 Task: Calculate the distance between San Diego and San Diego Natural History Museum
Action: Mouse moved to (284, 70)
Screenshot: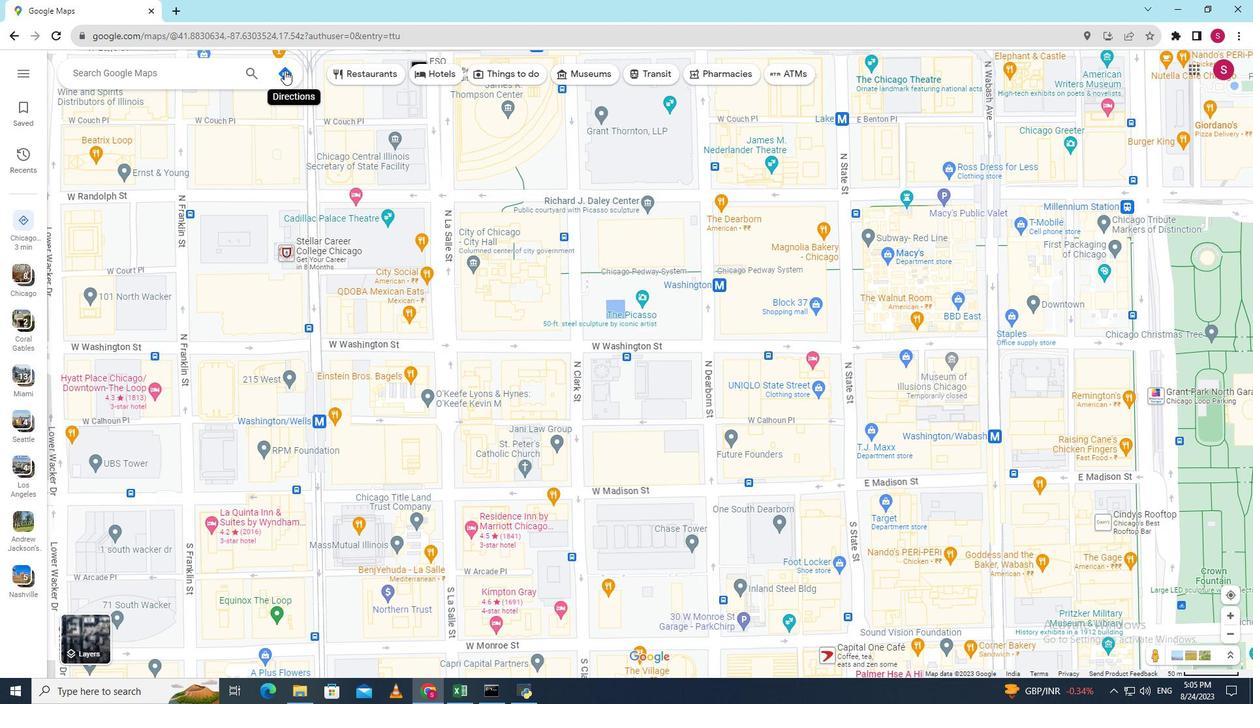 
Action: Mouse pressed left at (284, 70)
Screenshot: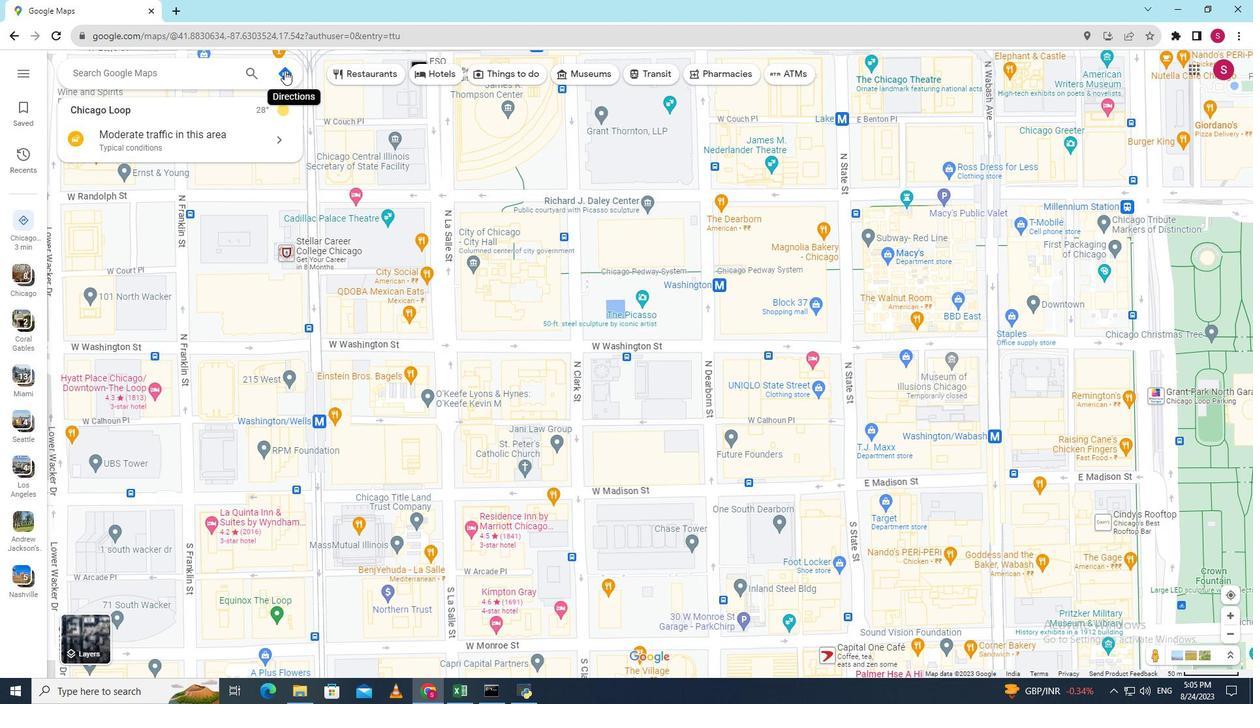 
Action: Key pressed <Key.shift>San<Key.space><Key.shift><Key.shift><Key.shift><Key.shift><Key.shift><Key.shift><Key.shift><Key.shift><Key.shift><Key.shift><Key.shift><Key.shift><Key.shift><Key.shift><Key.shift><Key.shift><Key.shift>Diego
Screenshot: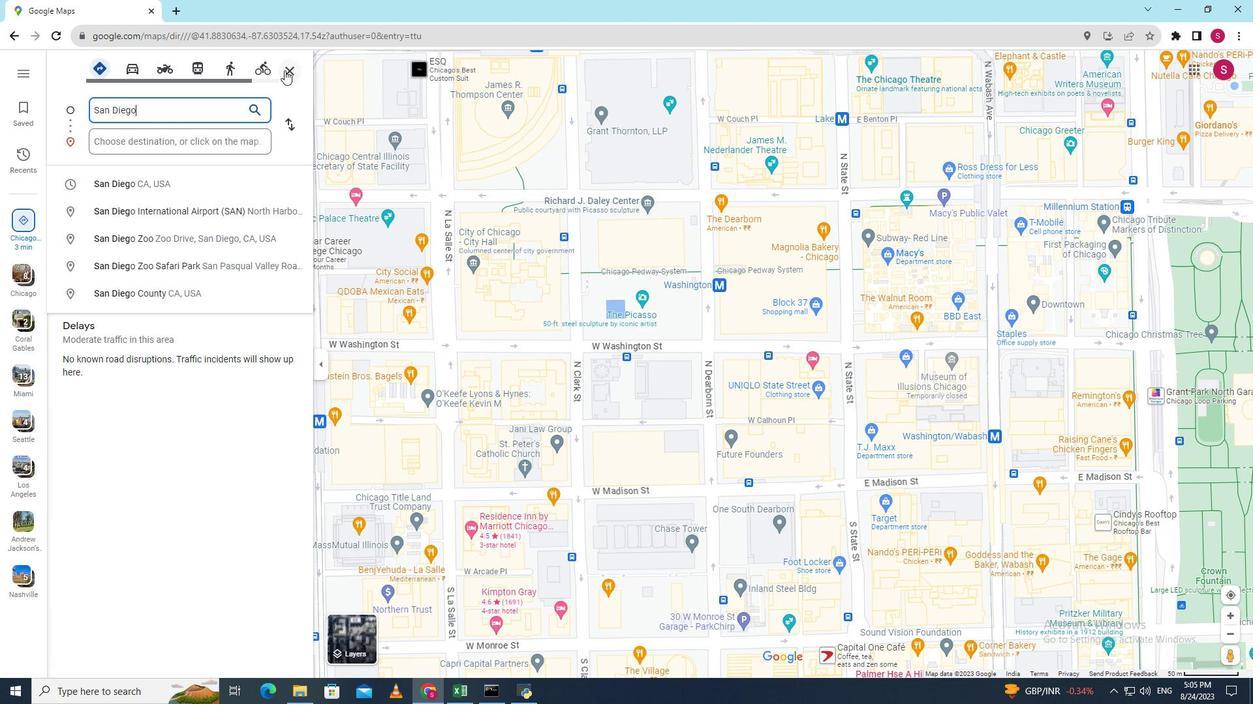 
Action: Mouse moved to (206, 144)
Screenshot: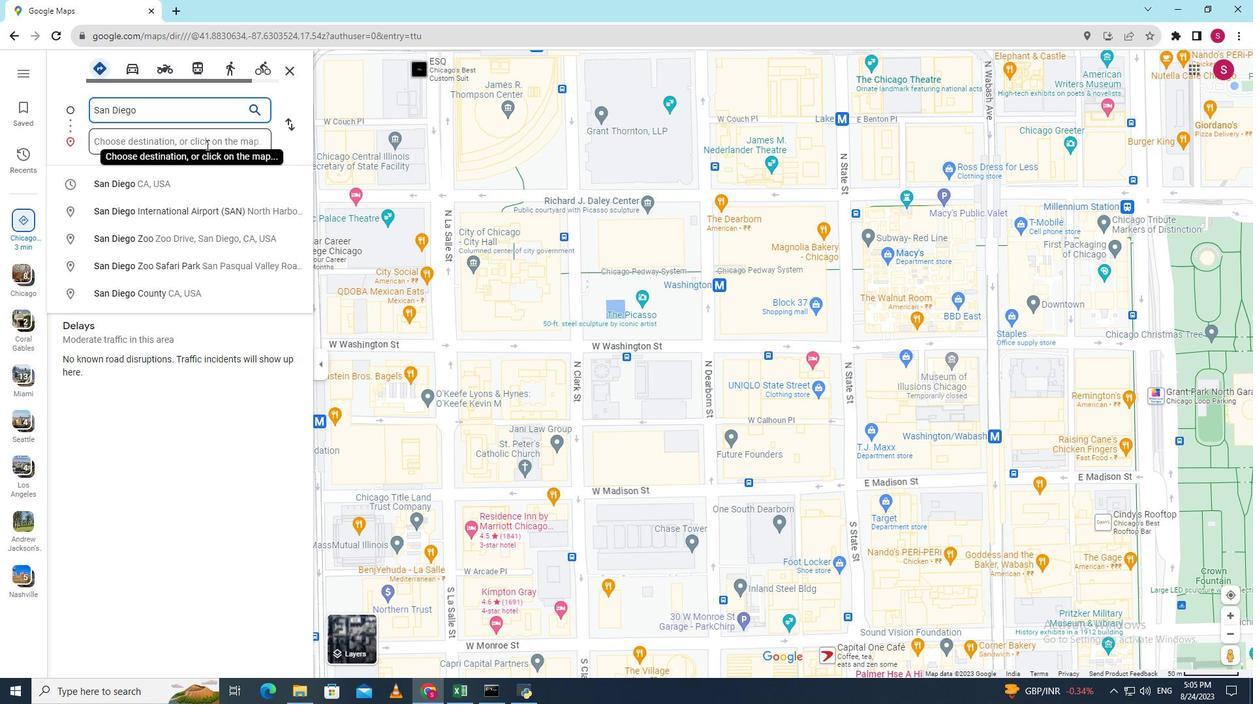 
Action: Mouse pressed left at (206, 144)
Screenshot: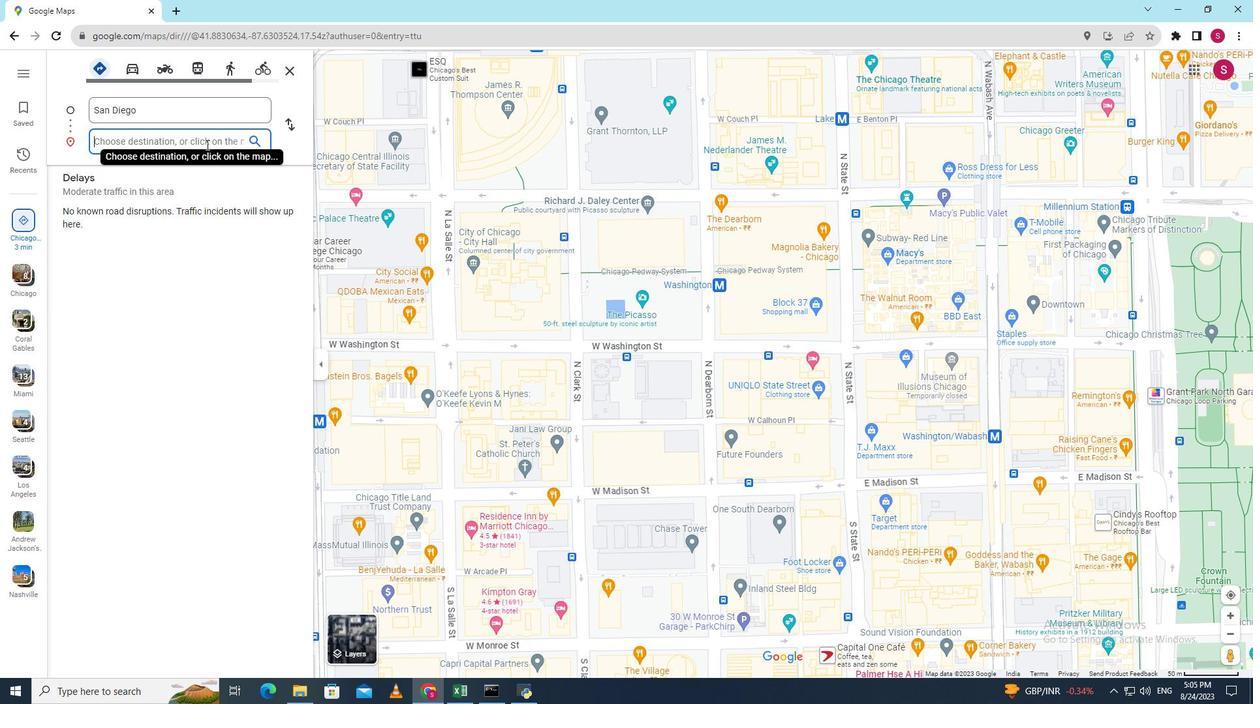 
Action: Key pressed <Key.shift><Key.shift><Key.shift>San<Key.space><Key.shift><Key.shift><Key.shift><Key.shift><Key.shift><Key.shift><Key.shift><Key.shift><Key.shift><Key.shift><Key.shift><Key.shift><Key.shift><Key.shift><Key.shift><Key.shift><Key.shift><Key.shift><Key.shift><Key.shift><Key.shift><Key.shift><Key.shift><Key.shift><Key.shift><Key.shift><Key.shift>Diego<Key.space><Key.shift><Key.shift><Key.shift><Key.shift><Key.shift><Key.shift><Key.shift><Key.shift><Key.shift><Key.shift><Key.shift>Natural<Key.space><Key.shift><Key.shift><Key.shift><Key.shift><Key.shift><Key.shift><Key.shift><Key.shift><Key.shift><Key.shift>History<Key.space><Key.shift><Key.shift>Museum<Key.enter>
Screenshot: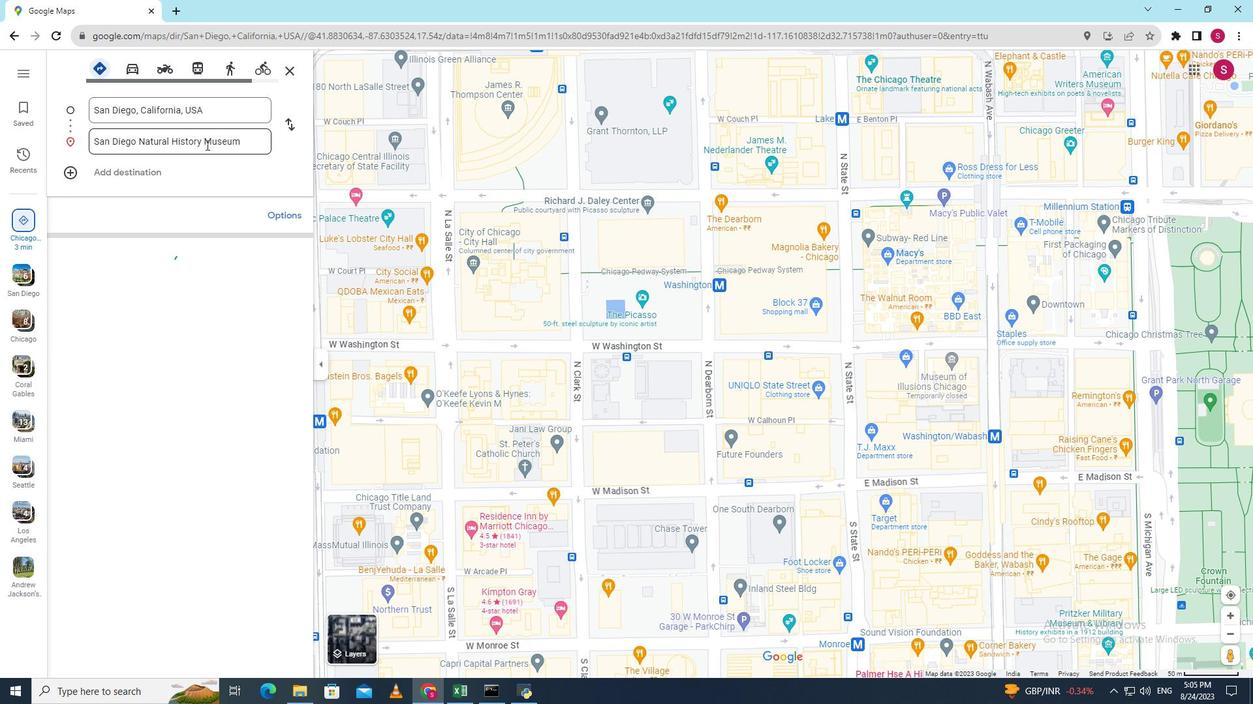 
Action: Mouse moved to (689, 520)
Screenshot: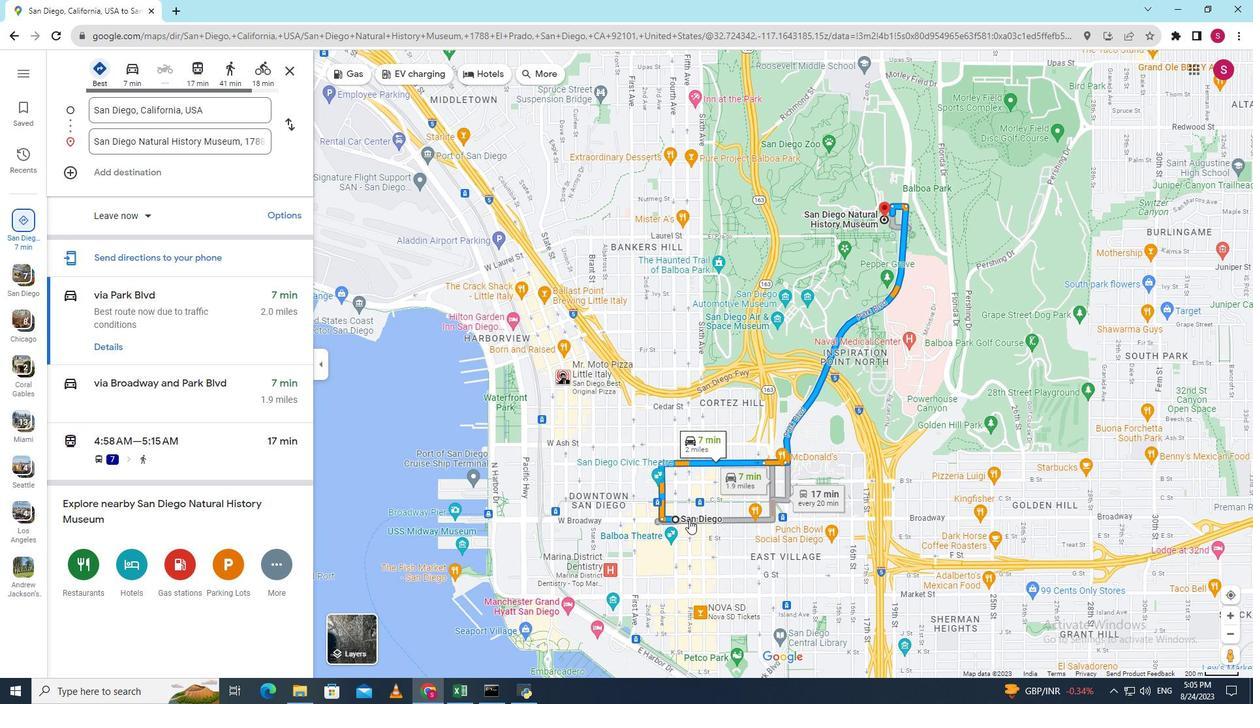 
Action: Mouse scrolled (689, 520) with delta (0, 0)
Screenshot: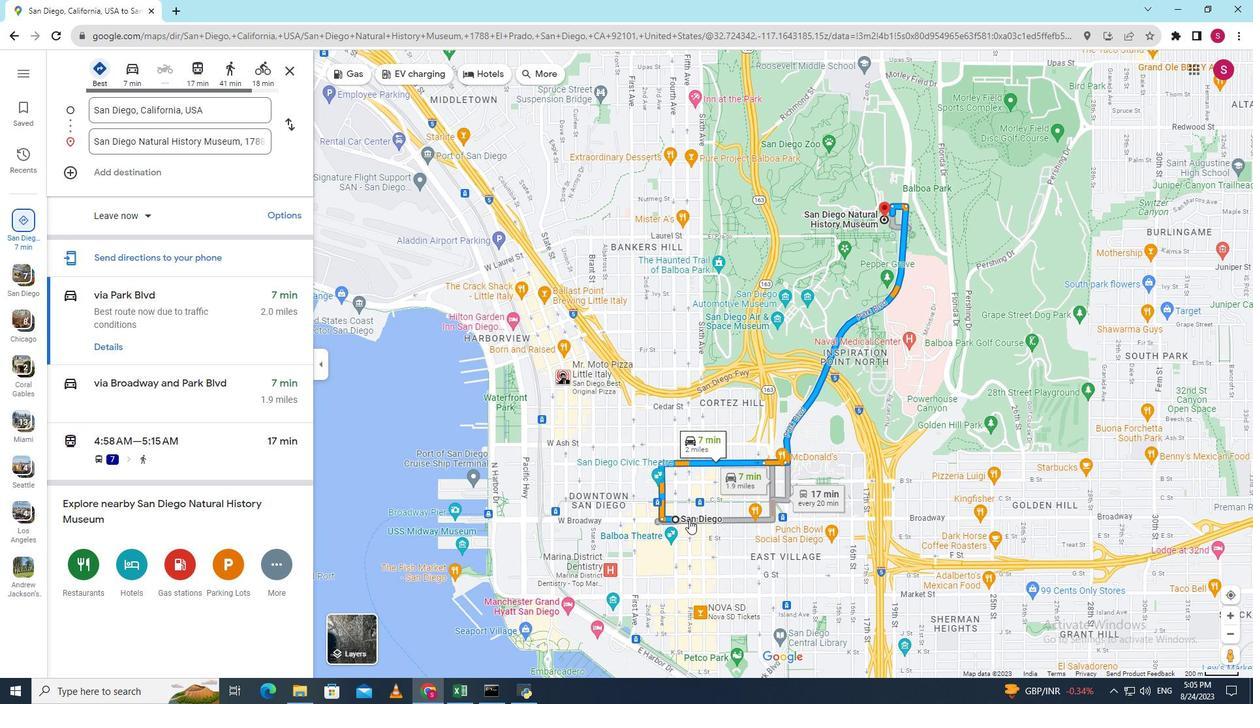 
Action: Mouse scrolled (689, 520) with delta (0, 0)
Screenshot: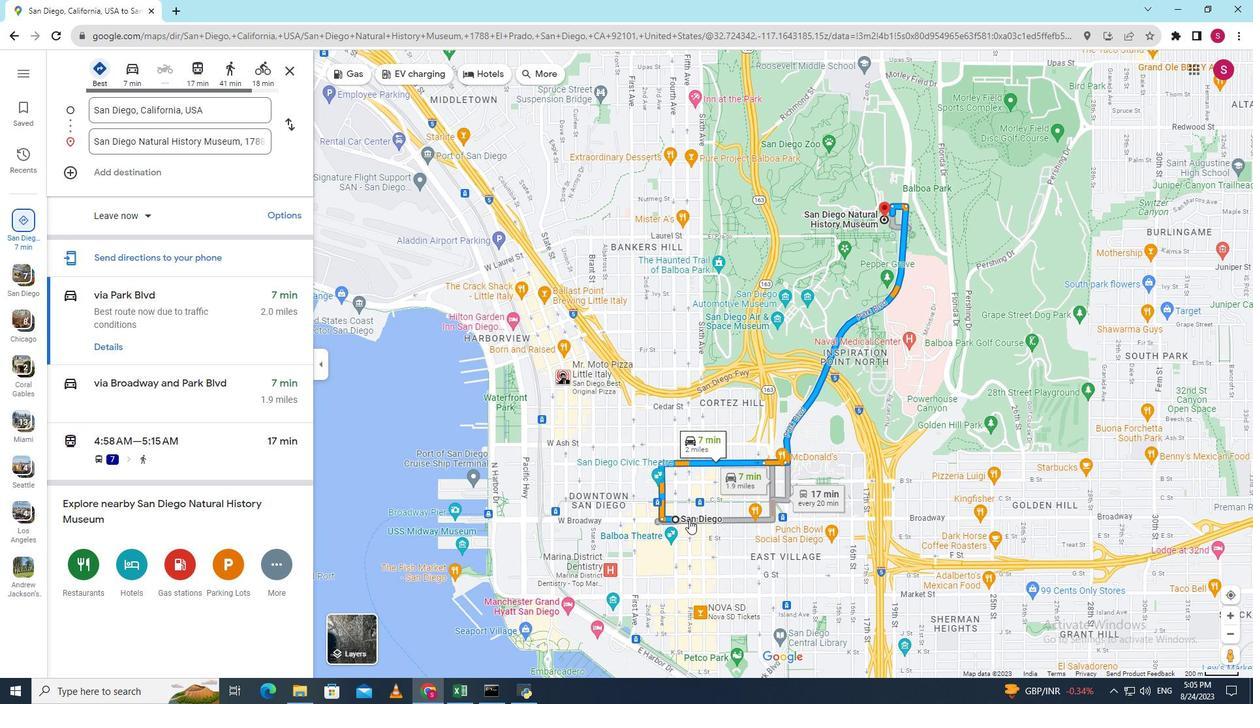 
Action: Mouse scrolled (689, 520) with delta (0, 0)
Screenshot: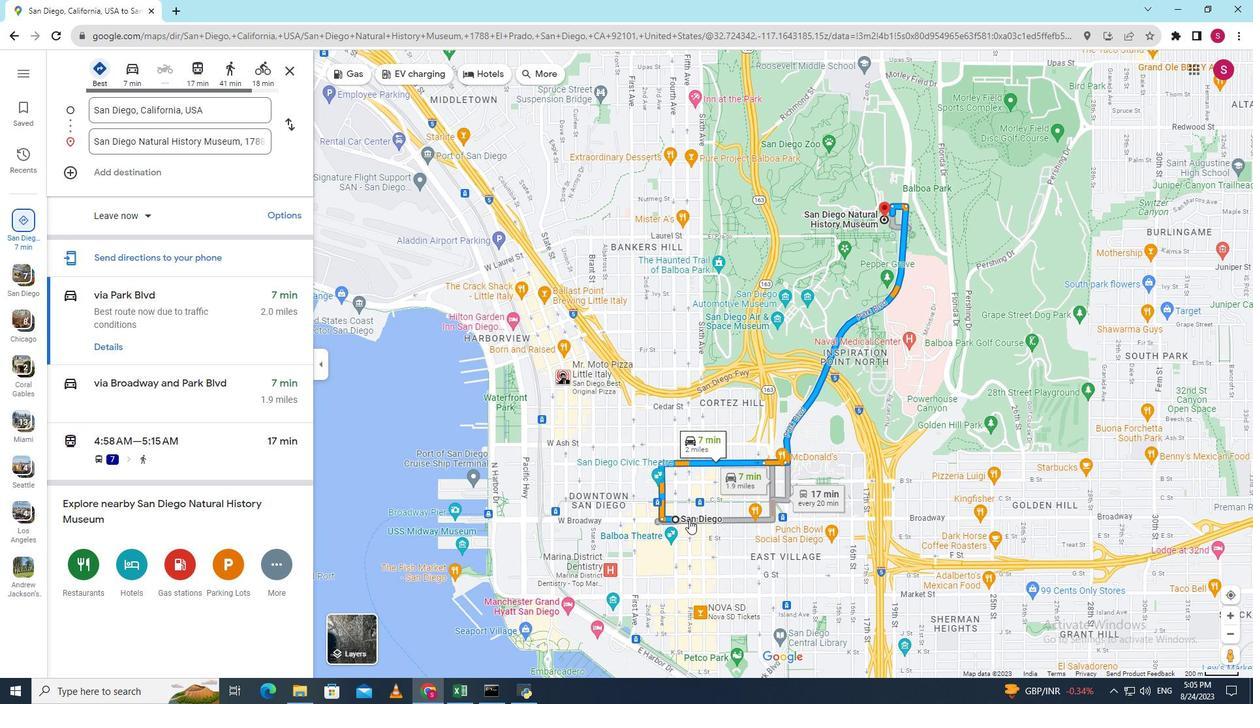 
Action: Mouse scrolled (689, 520) with delta (0, 0)
Screenshot: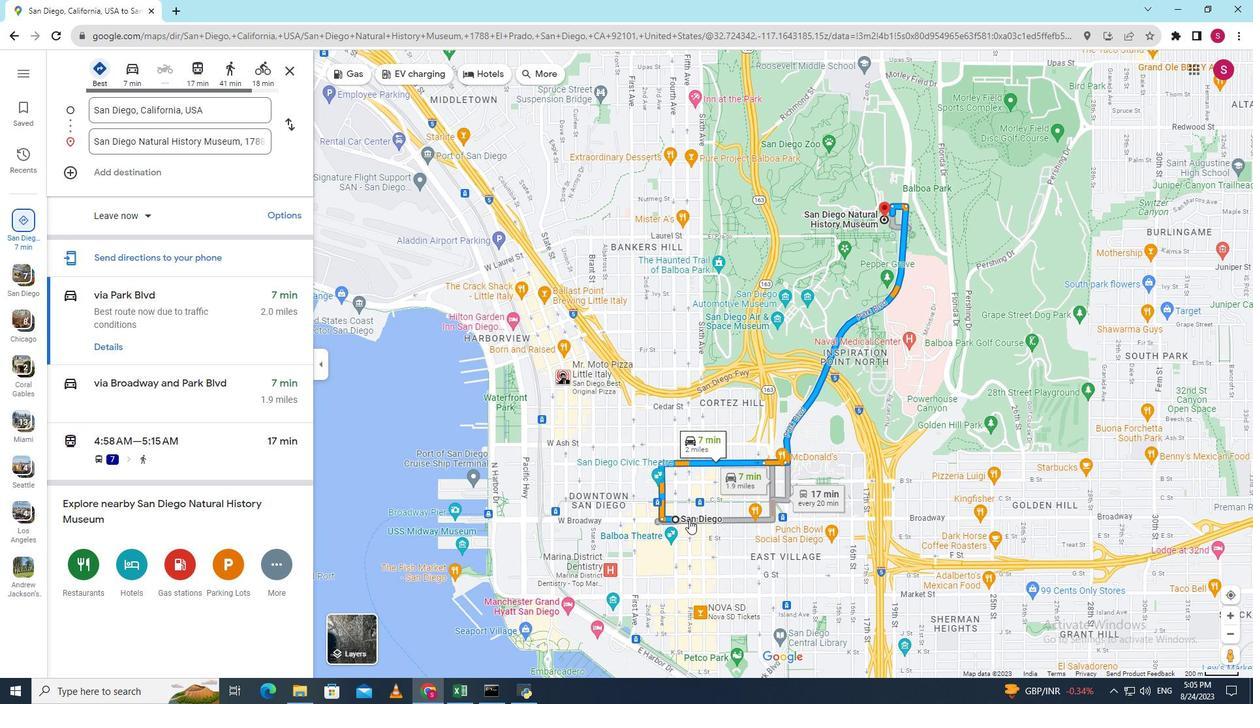 
Action: Mouse scrolled (689, 520) with delta (0, 0)
Screenshot: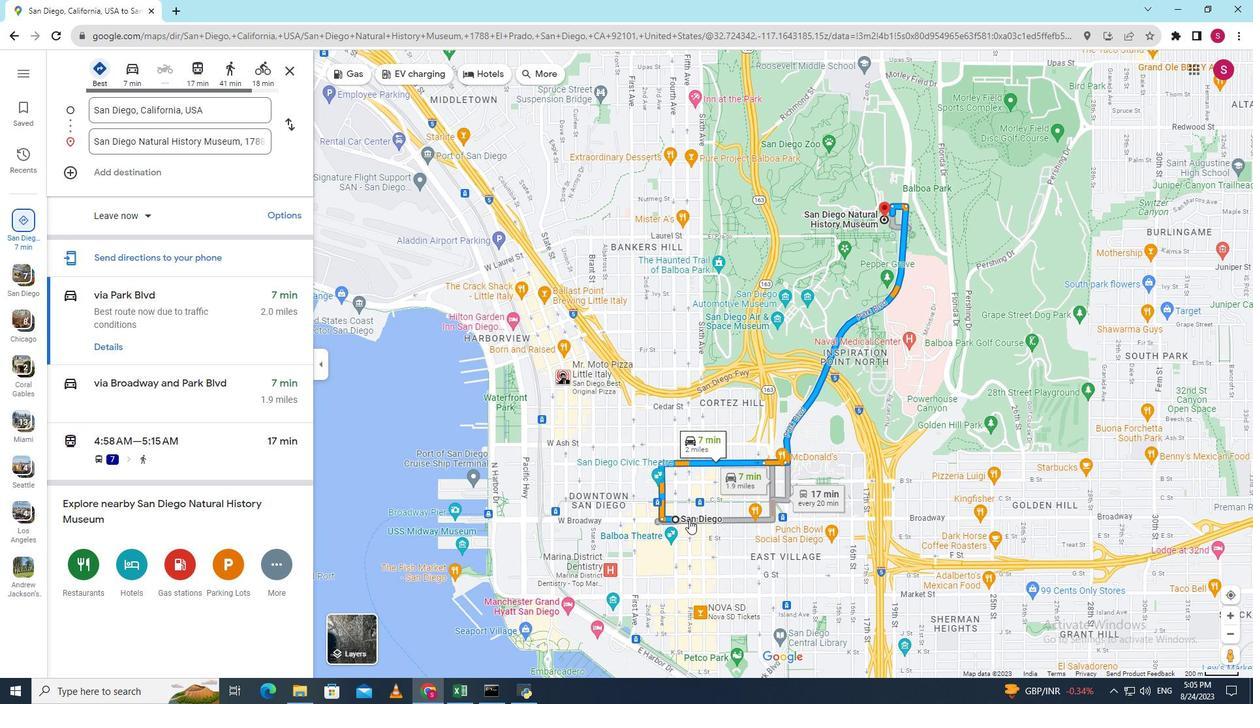 
Action: Mouse scrolled (689, 520) with delta (0, 0)
Screenshot: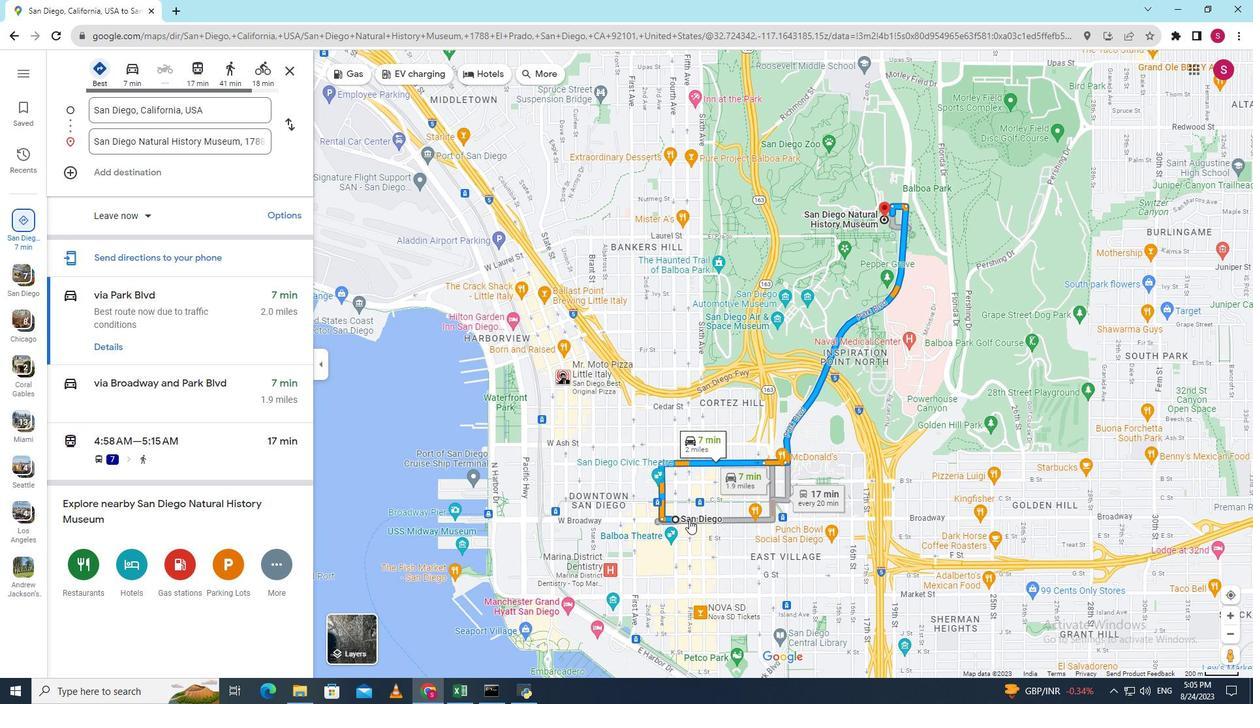 
Action: Mouse scrolled (689, 520) with delta (0, 0)
Screenshot: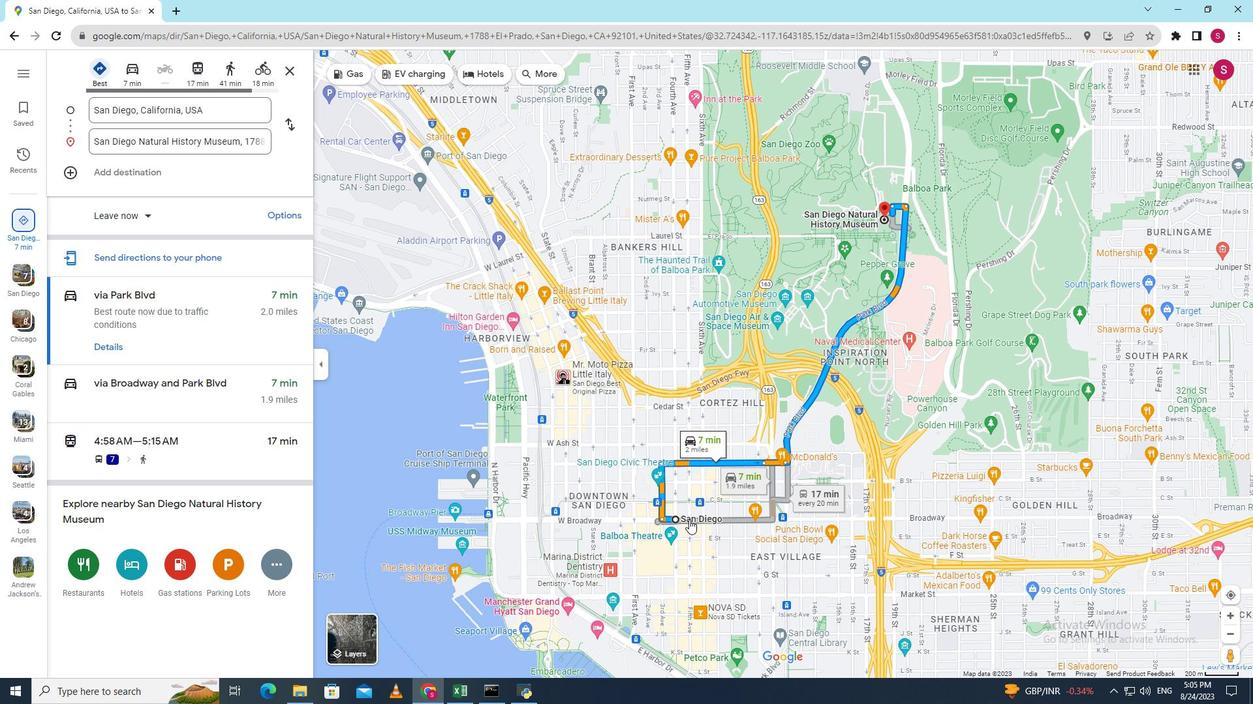 
Action: Mouse moved to (664, 533)
Screenshot: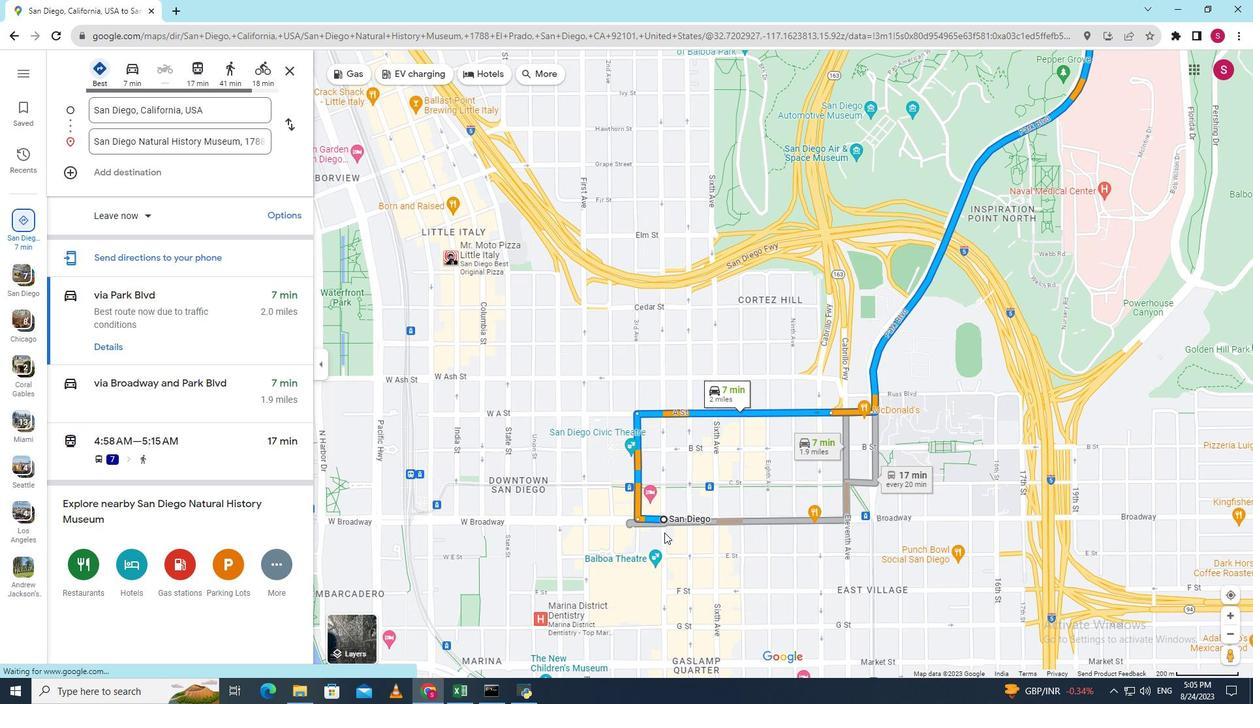 
Action: Mouse scrolled (664, 533) with delta (0, 0)
Screenshot: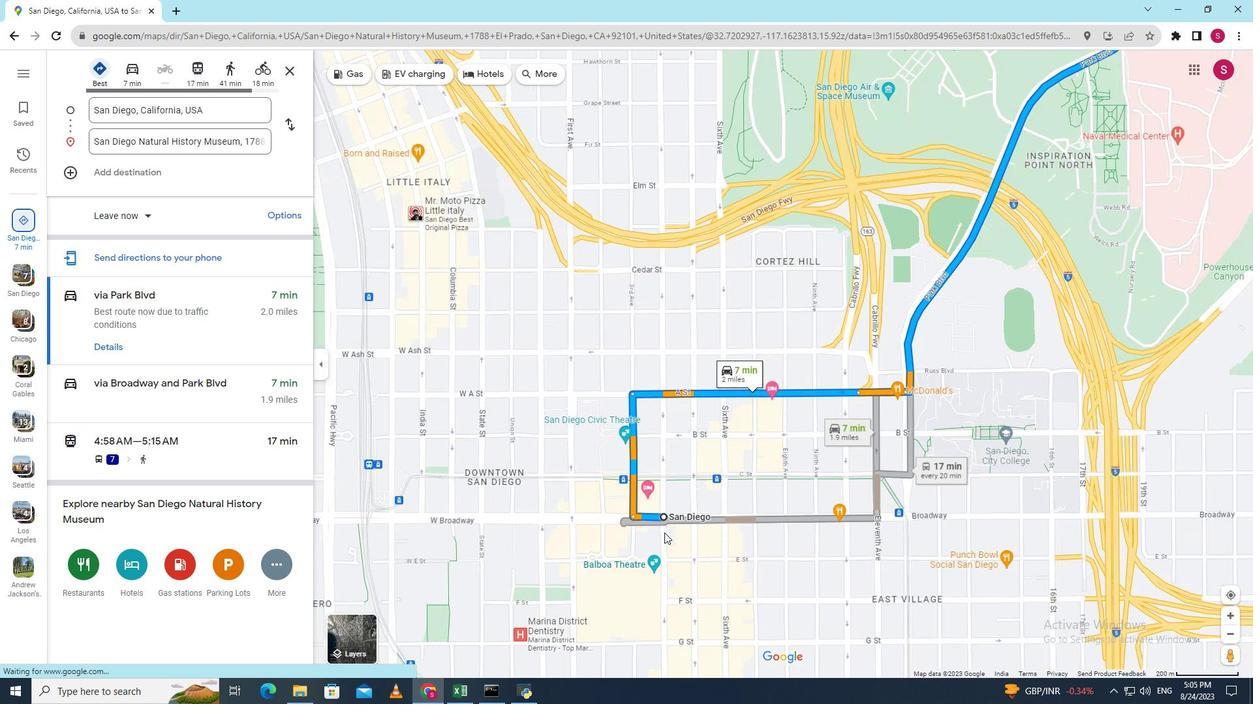 
Action: Mouse scrolled (664, 533) with delta (0, 0)
Screenshot: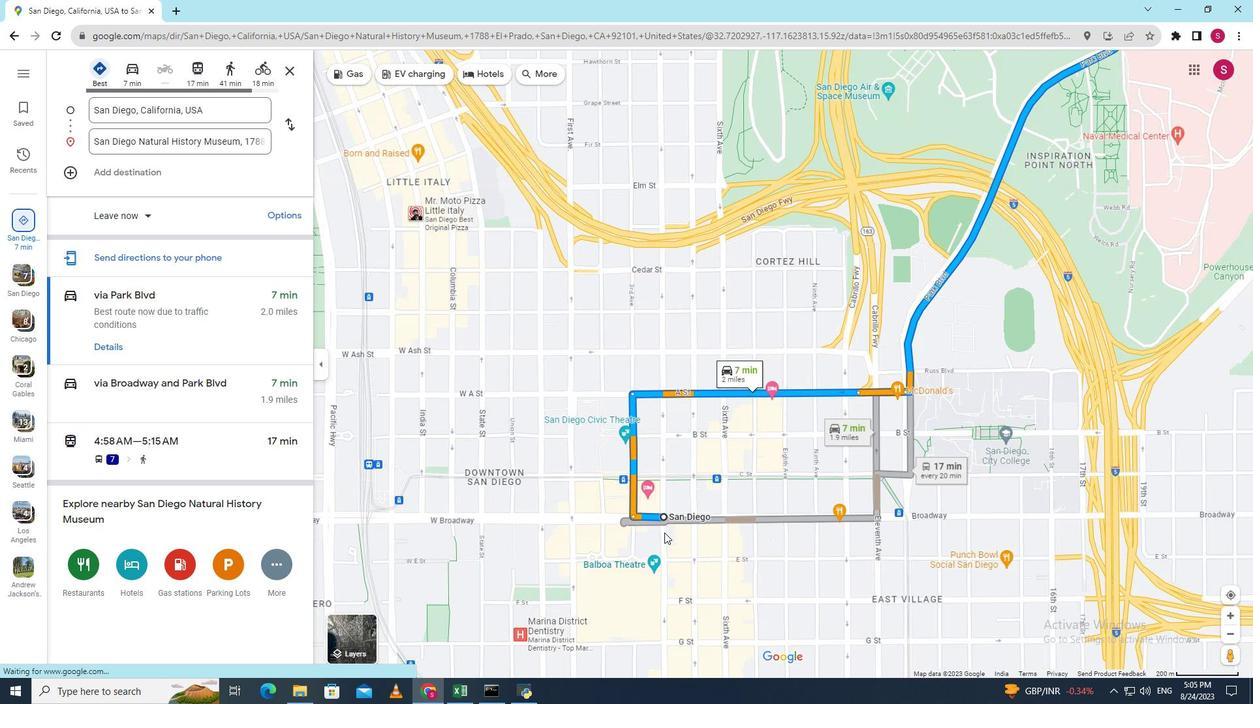 
Action: Mouse scrolled (664, 533) with delta (0, 0)
Screenshot: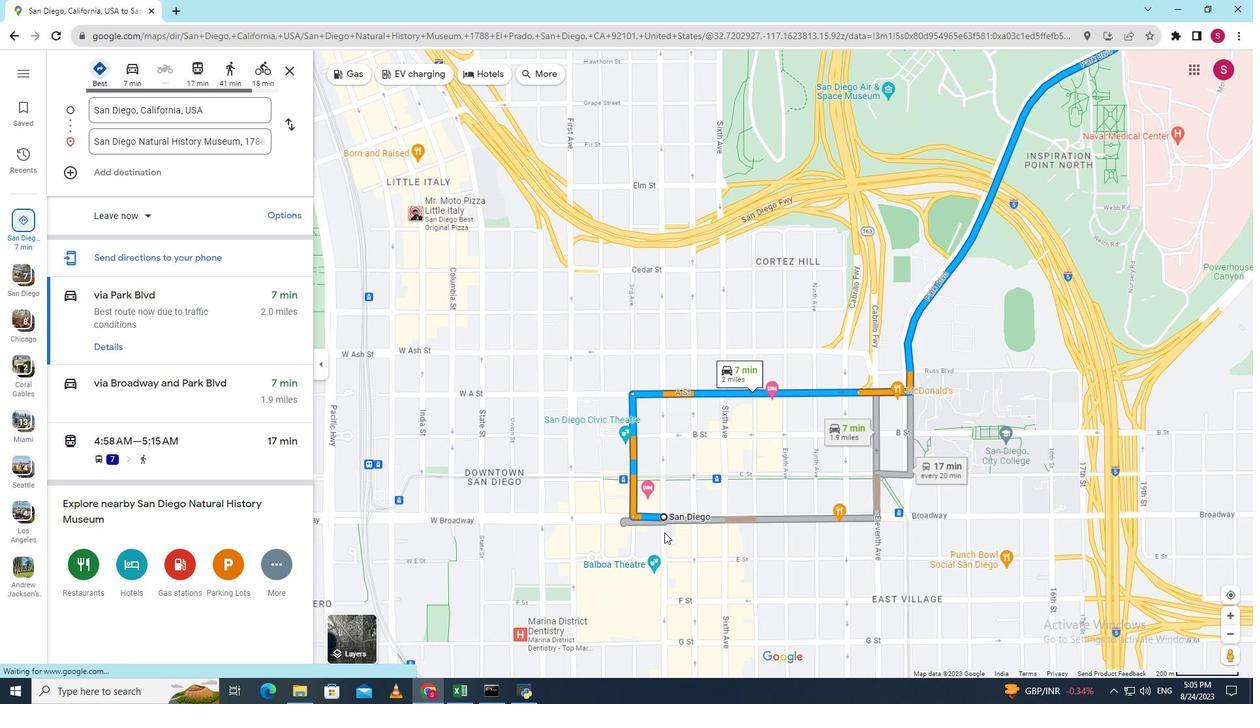 
Action: Mouse scrolled (664, 533) with delta (0, 0)
Screenshot: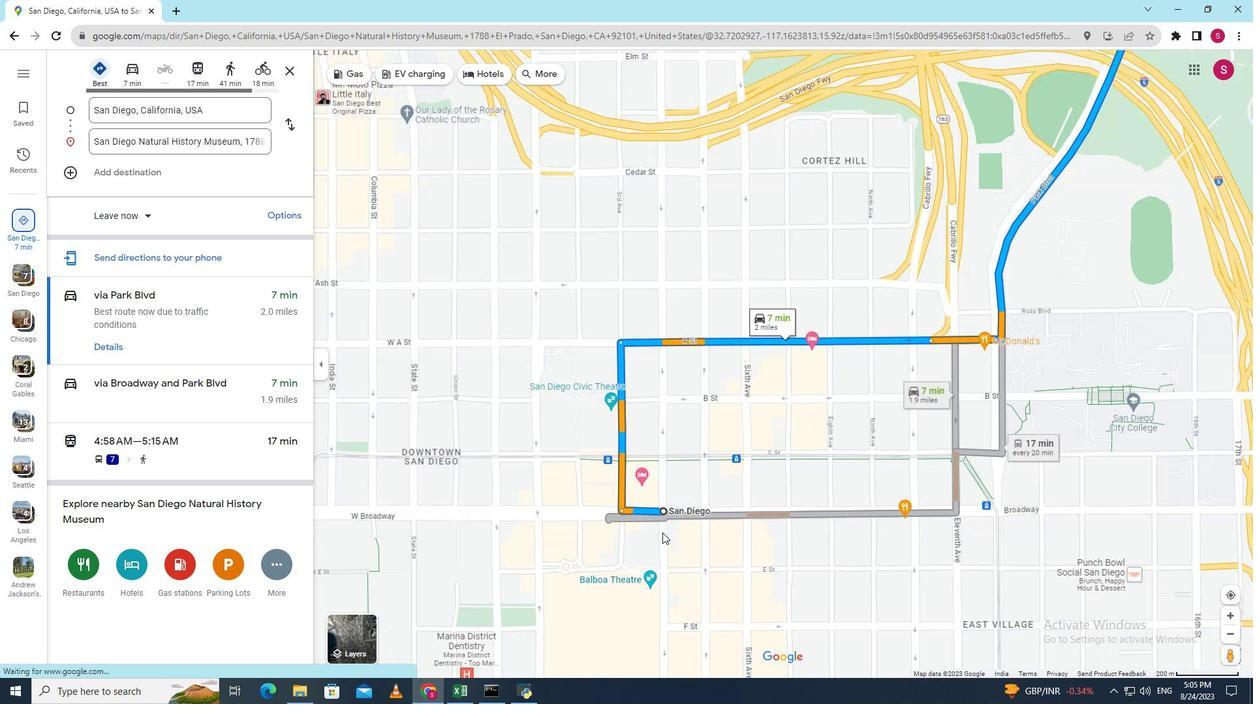
Action: Mouse scrolled (664, 533) with delta (0, 0)
Screenshot: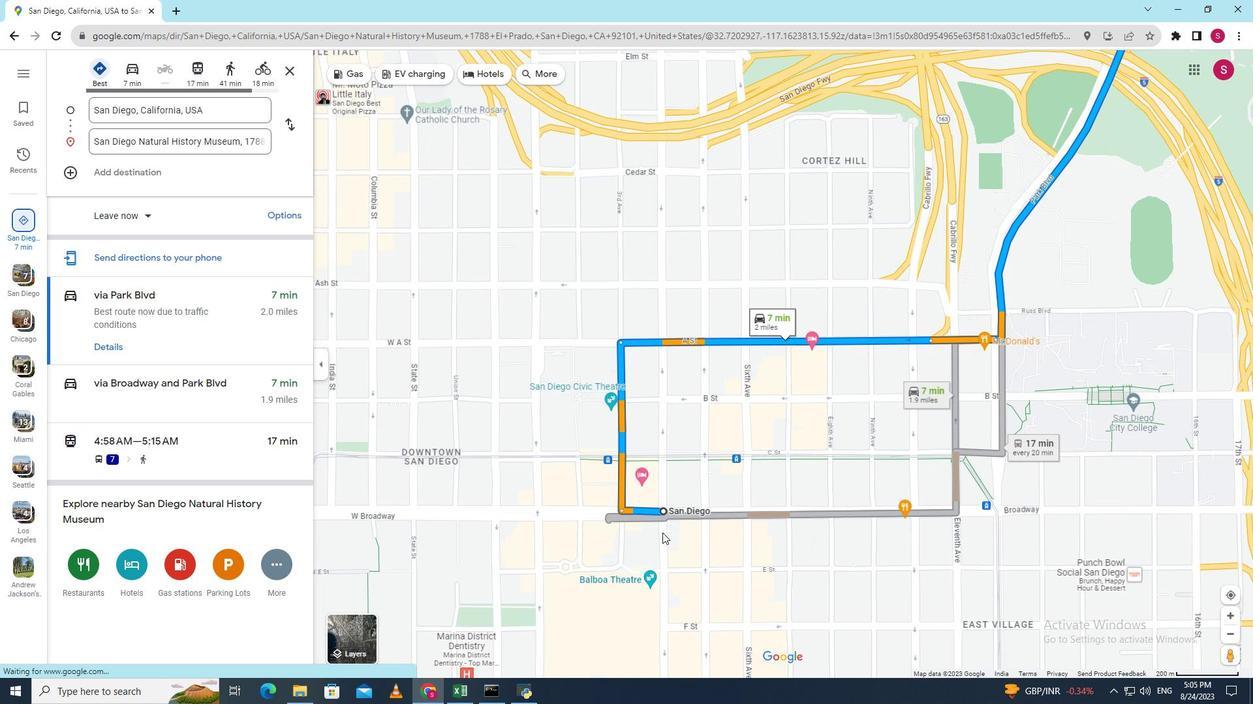 
Action: Mouse moved to (662, 533)
Screenshot: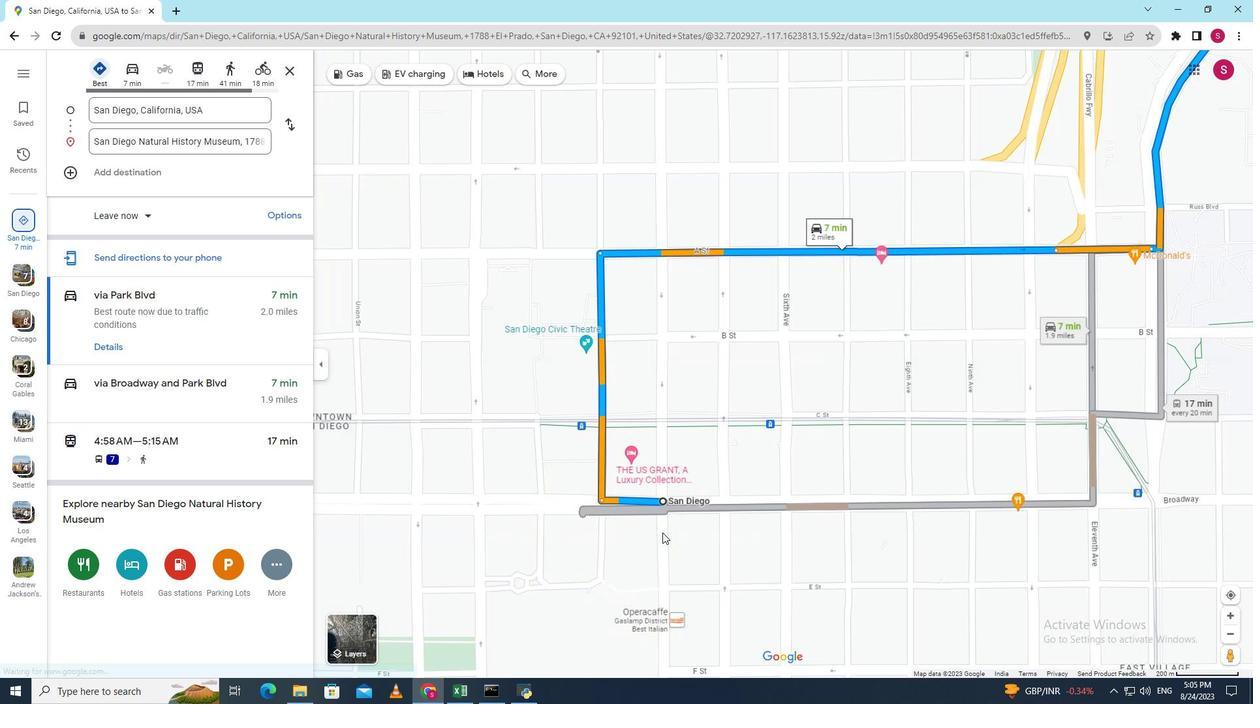 
Action: Mouse scrolled (662, 533) with delta (0, 0)
Screenshot: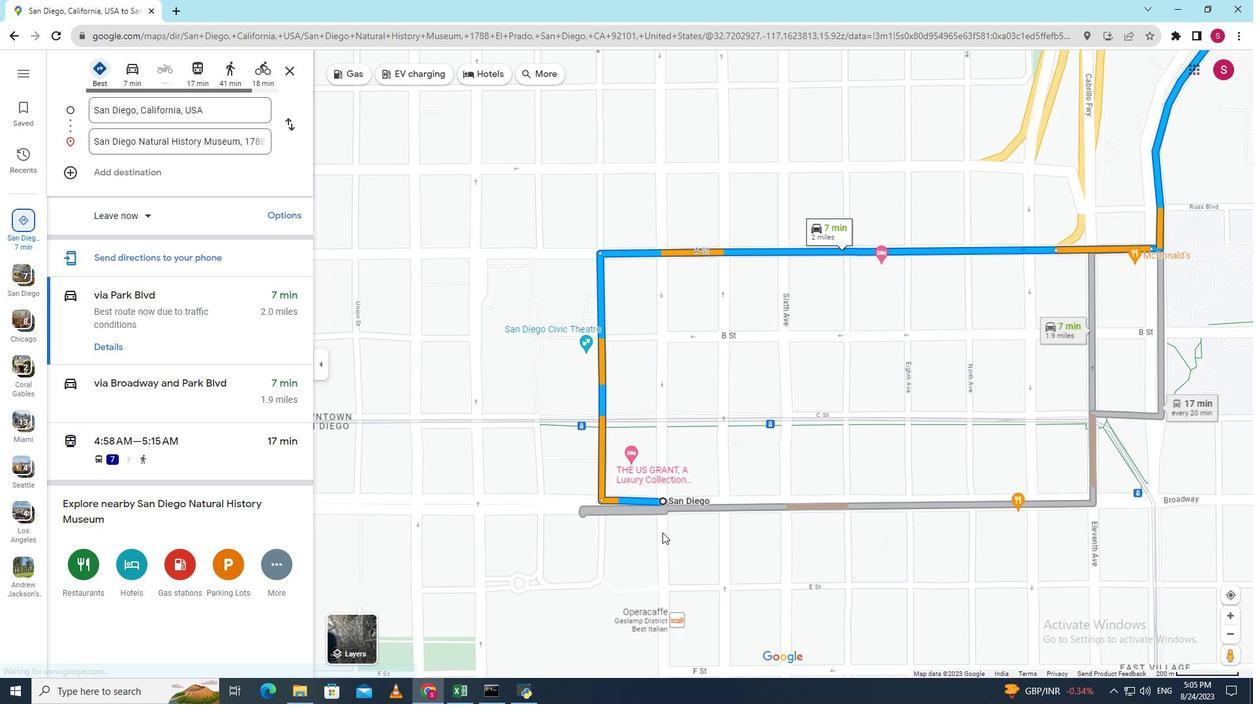 
Action: Mouse moved to (663, 493)
Screenshot: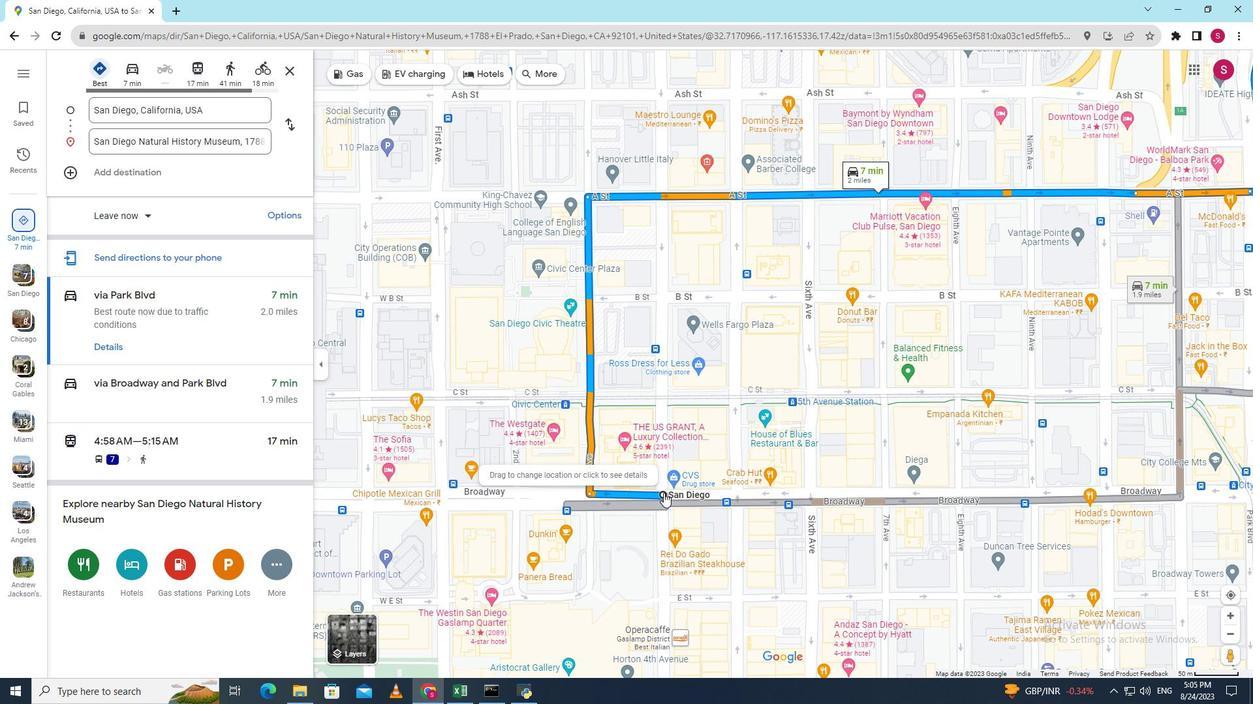 
Action: Mouse pressed right at (663, 493)
Screenshot: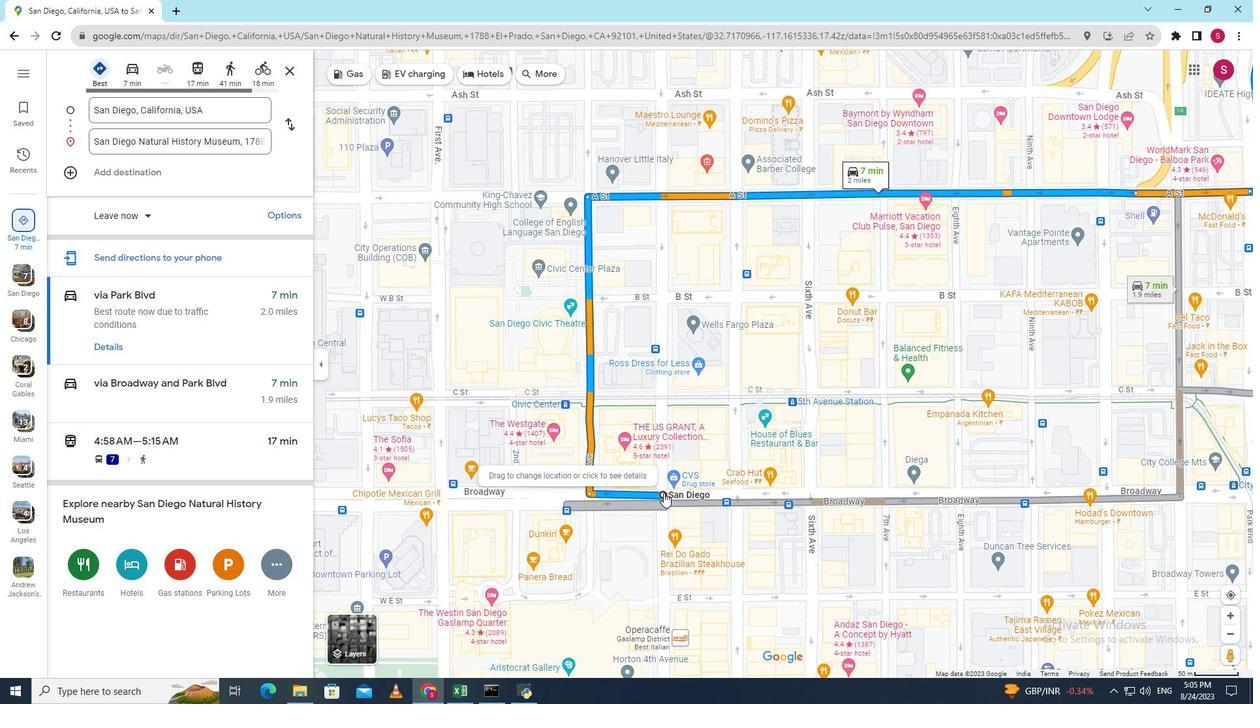 
Action: Mouse moved to (692, 591)
Screenshot: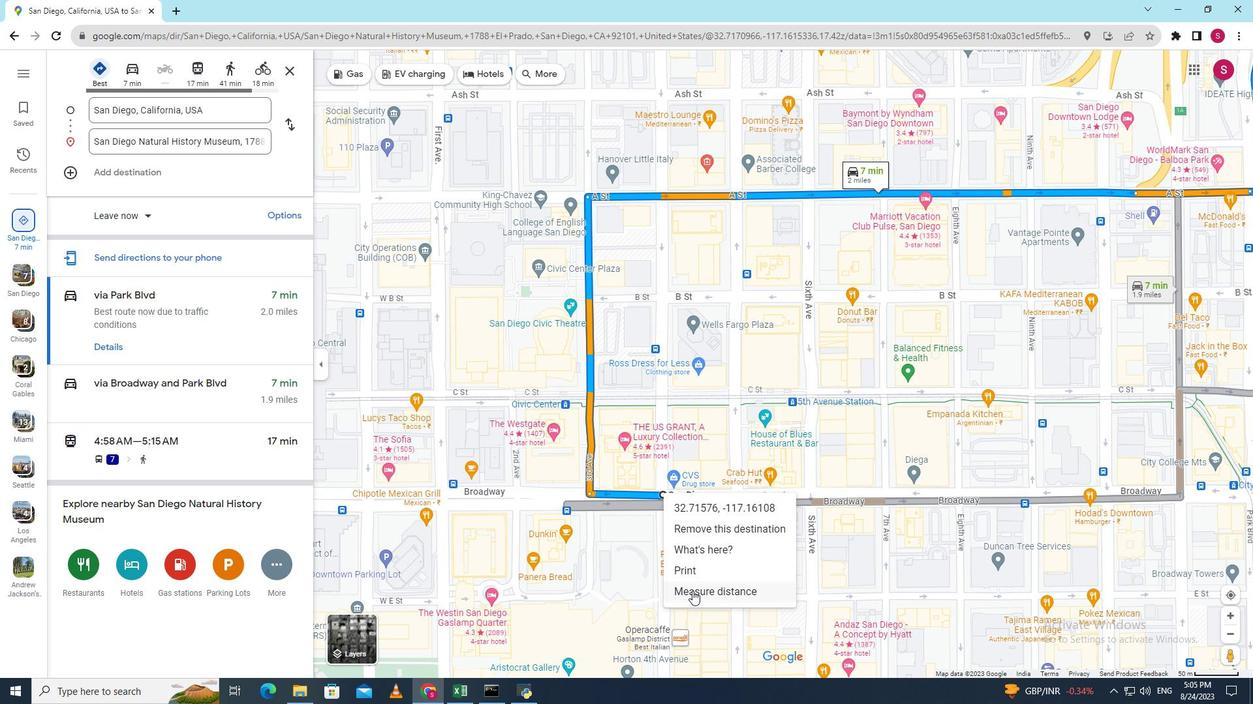 
Action: Mouse pressed left at (692, 591)
Screenshot: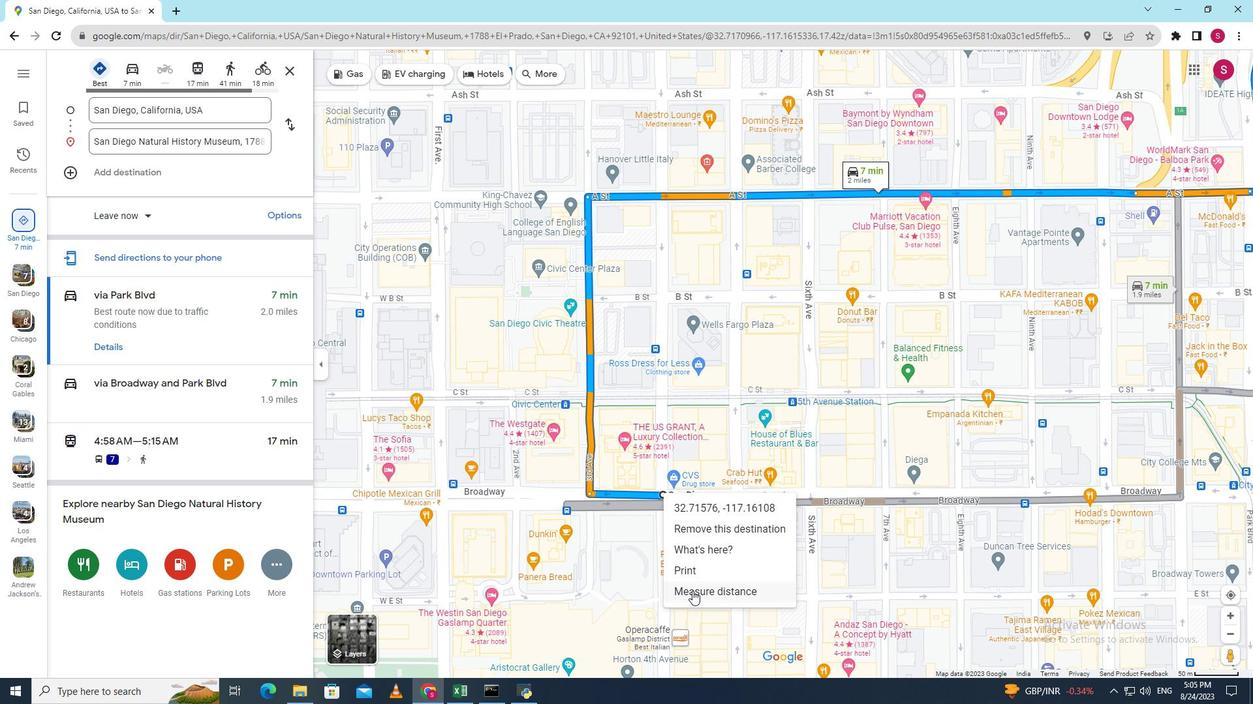 
Action: Mouse moved to (1100, 208)
Screenshot: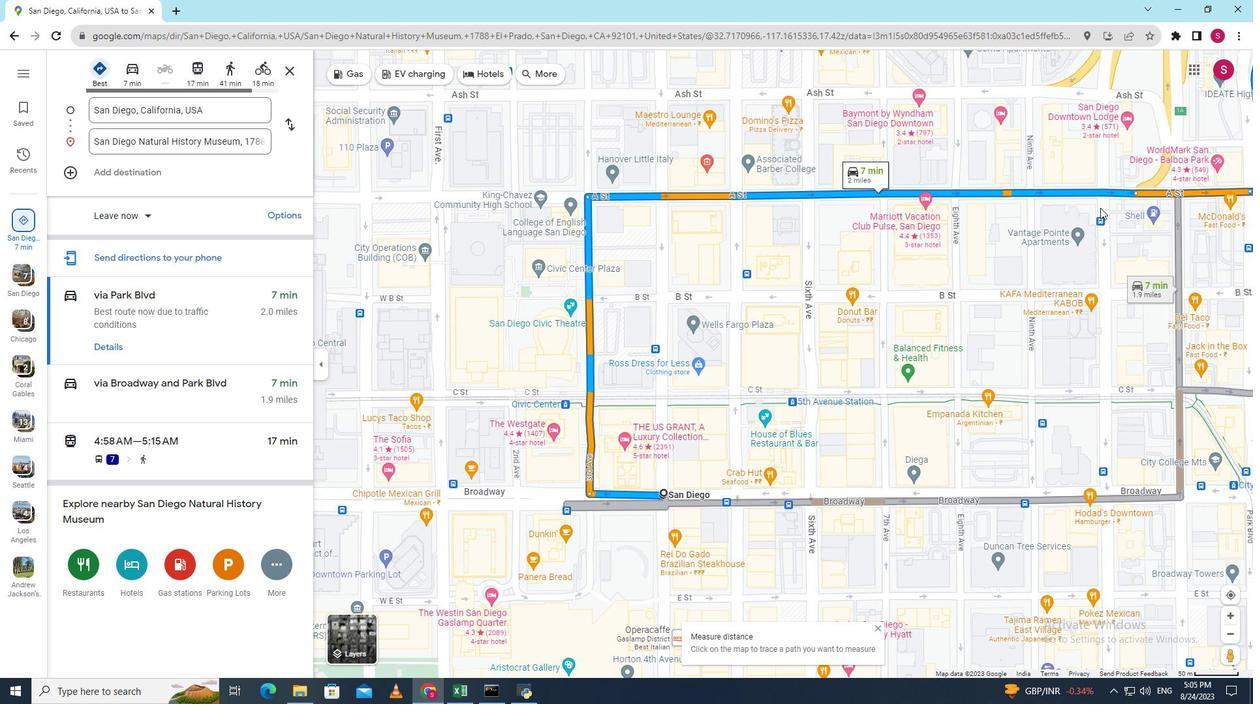 
Action: Mouse scrolled (1100, 207) with delta (0, 0)
Screenshot: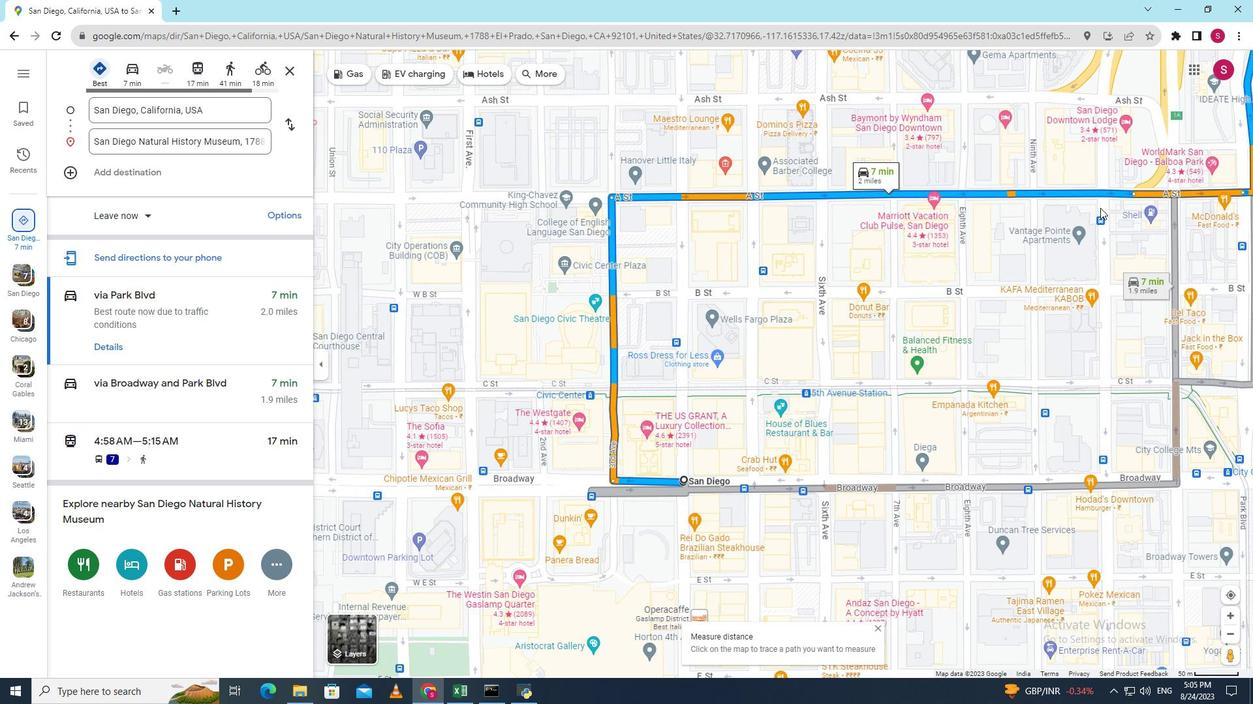 
Action: Mouse scrolled (1100, 207) with delta (0, 0)
Screenshot: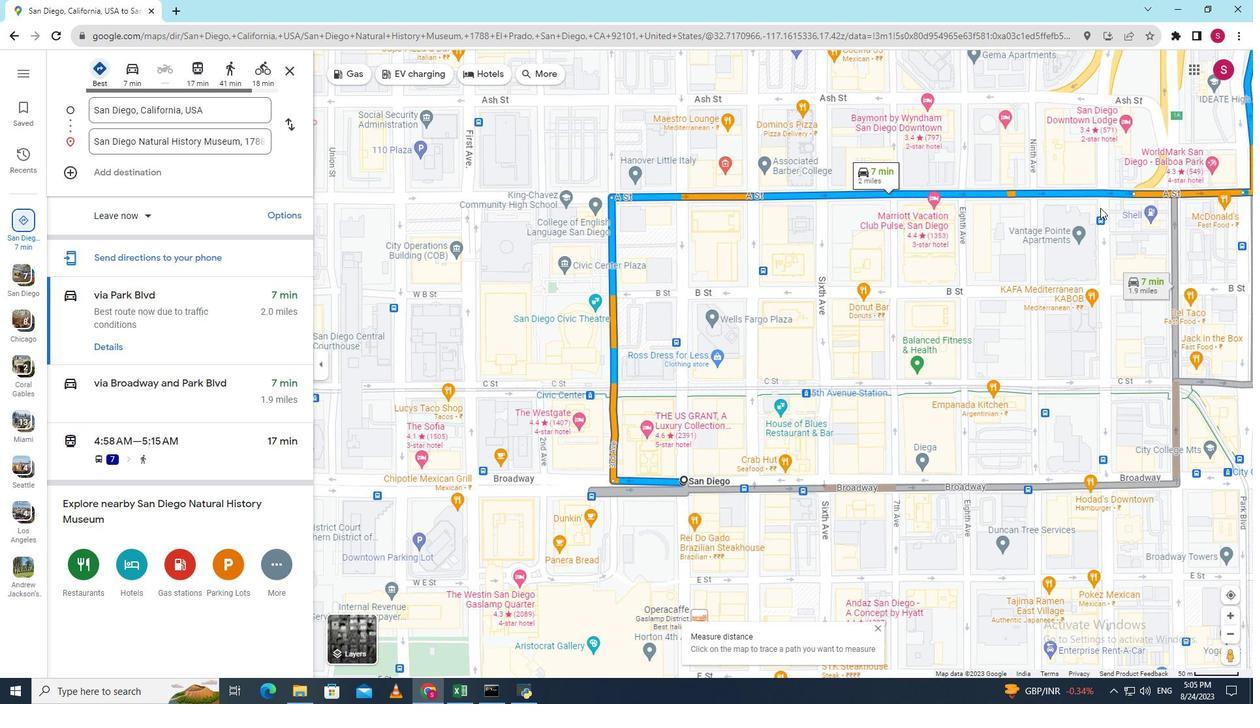 
Action: Mouse scrolled (1100, 207) with delta (0, 0)
Screenshot: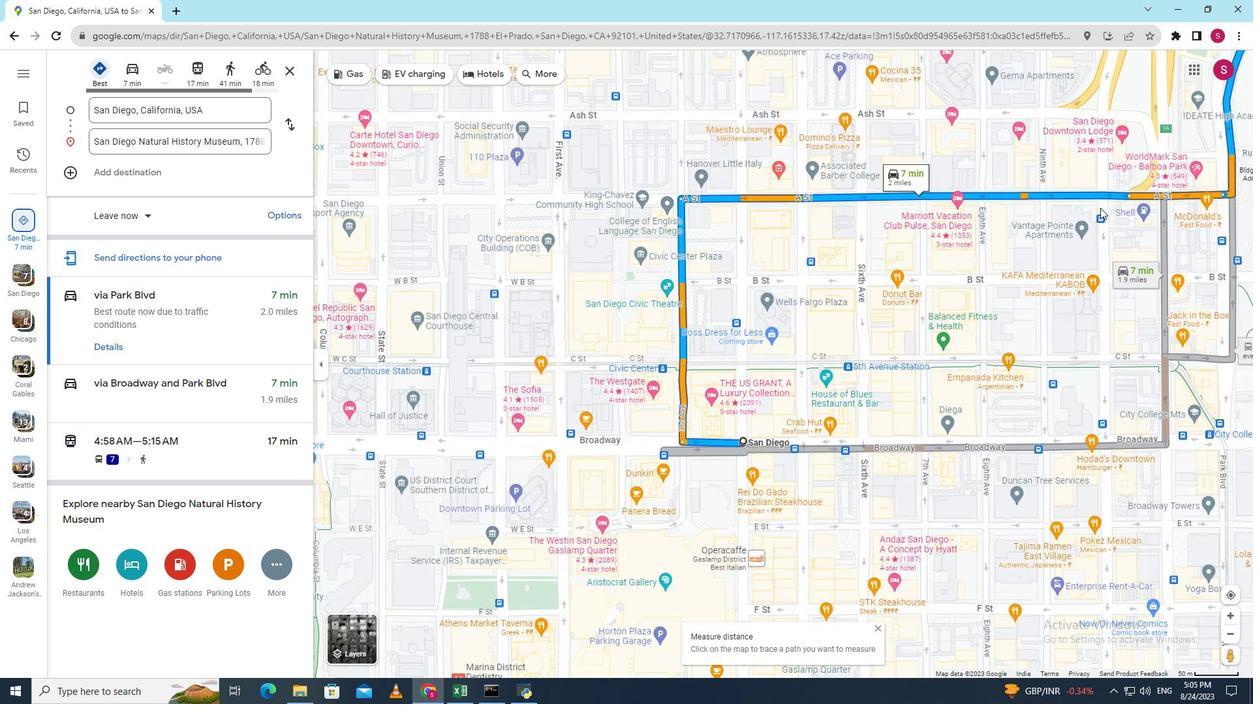 
Action: Mouse scrolled (1100, 207) with delta (0, 0)
Screenshot: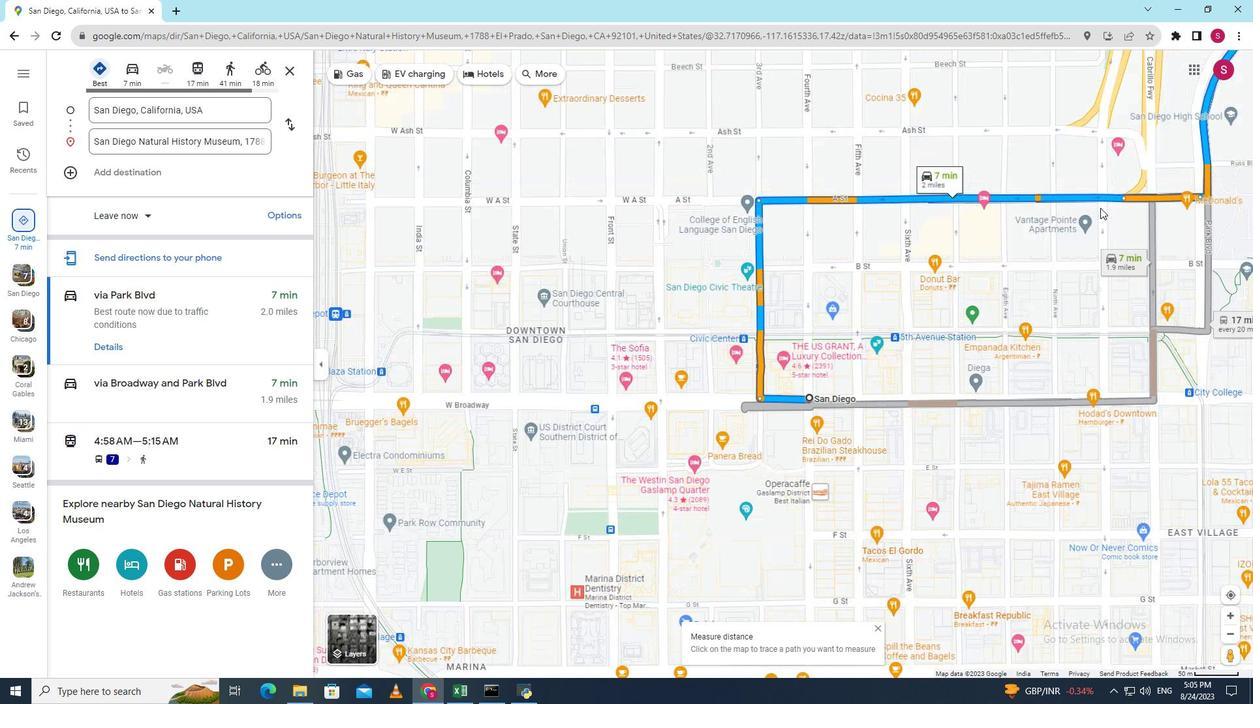 
Action: Mouse scrolled (1100, 207) with delta (0, 0)
Screenshot: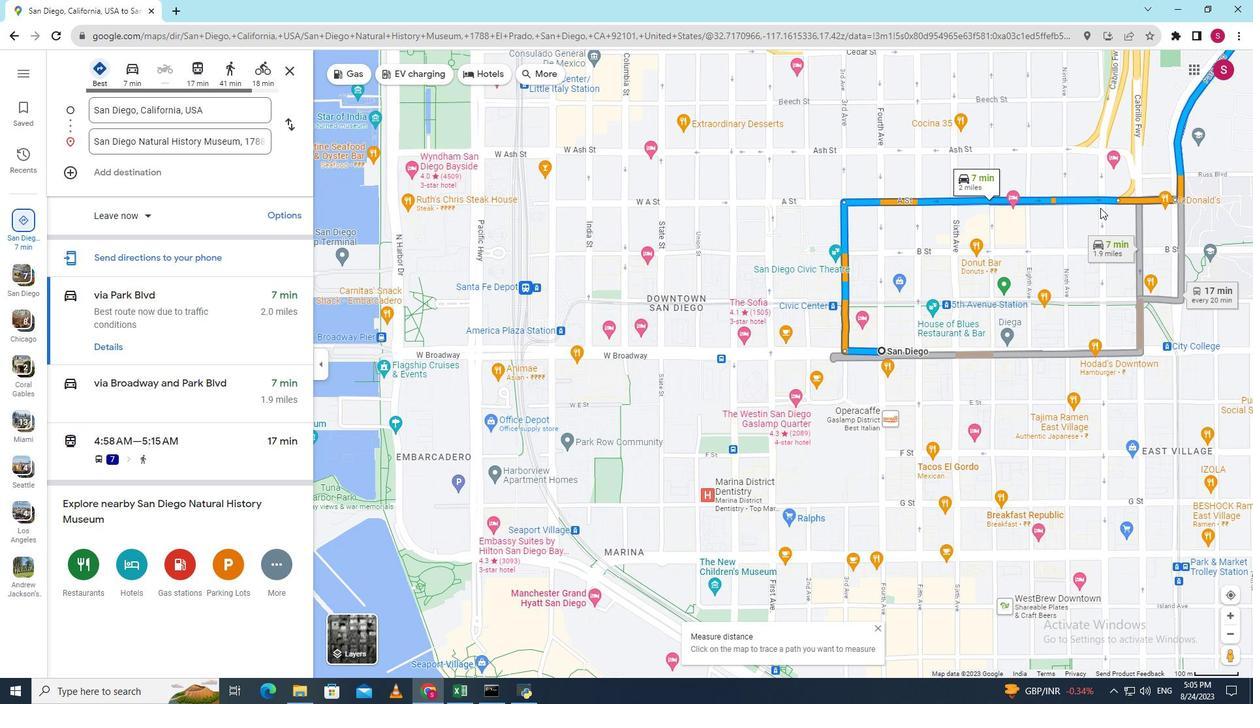 
Action: Mouse scrolled (1100, 207) with delta (0, 0)
Screenshot: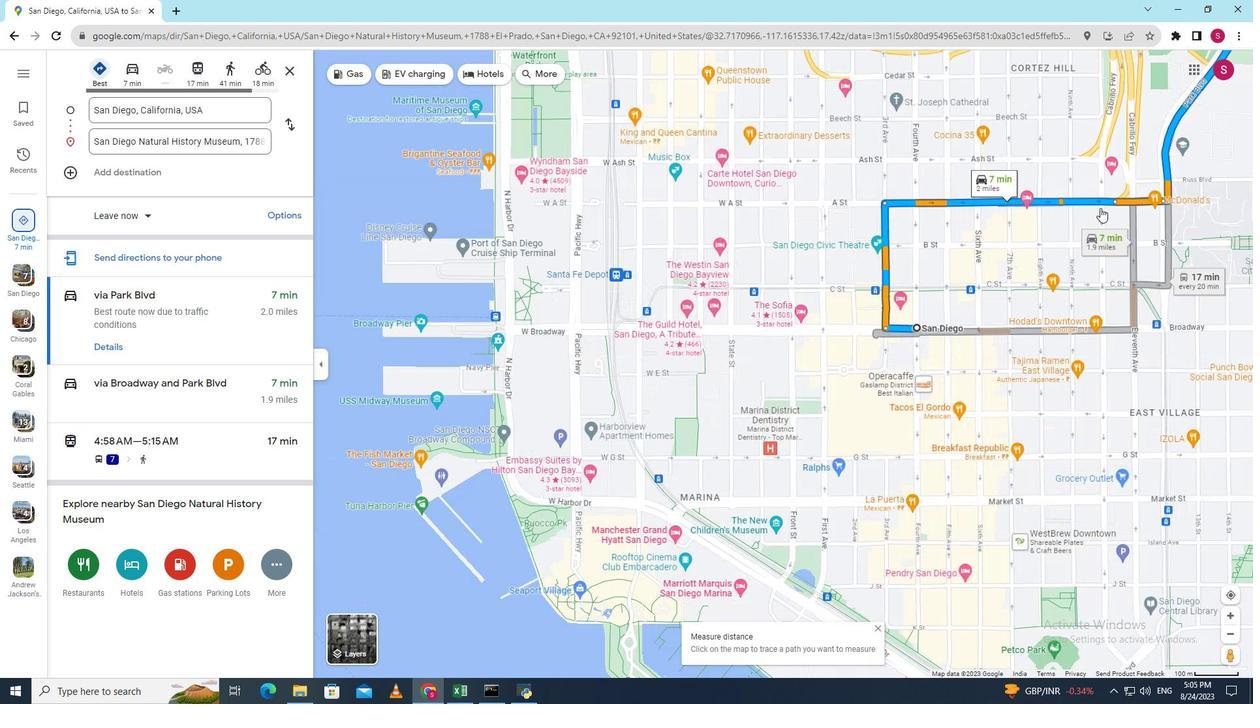 
Action: Mouse scrolled (1100, 207) with delta (0, 0)
Screenshot: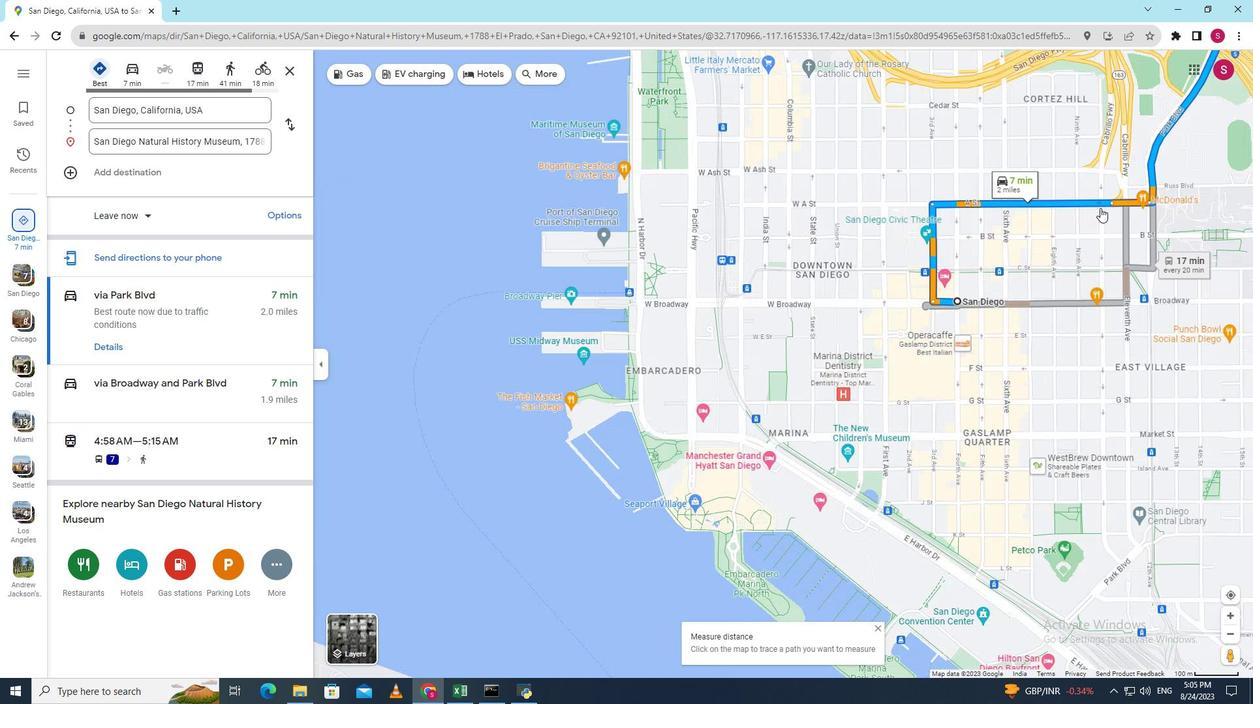 
Action: Mouse moved to (1194, 132)
Screenshot: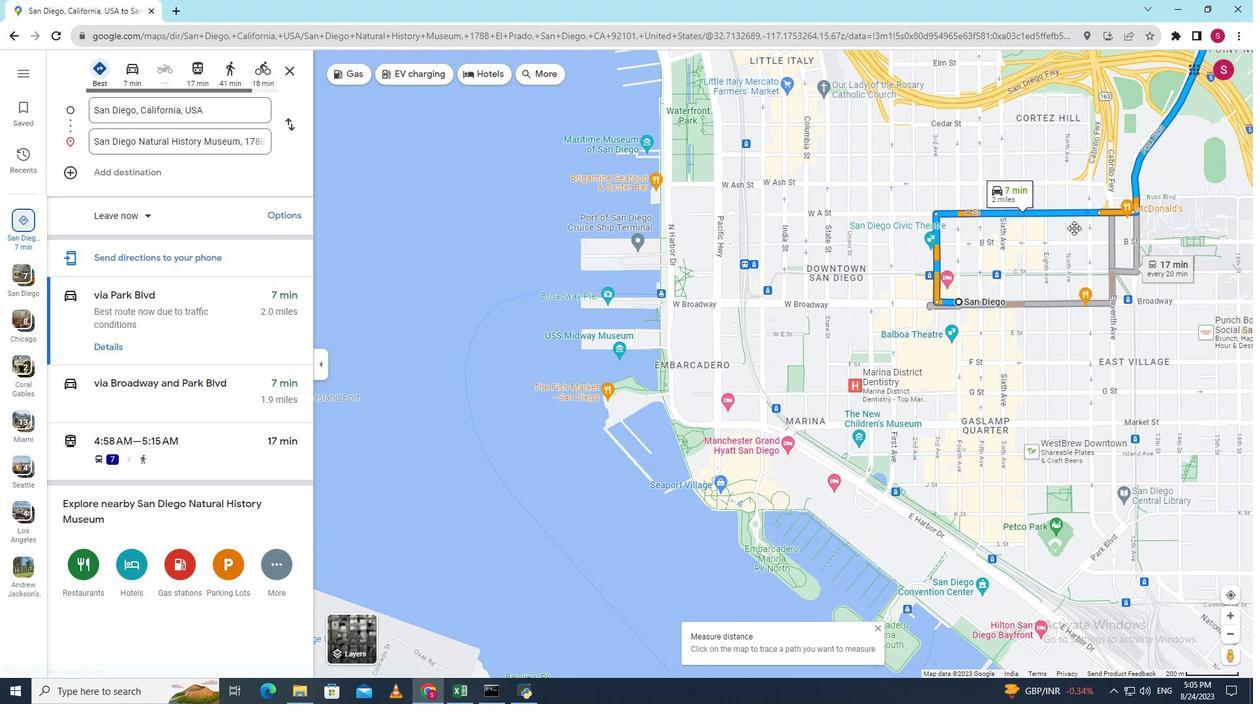 
Action: Mouse pressed left at (1194, 132)
Screenshot: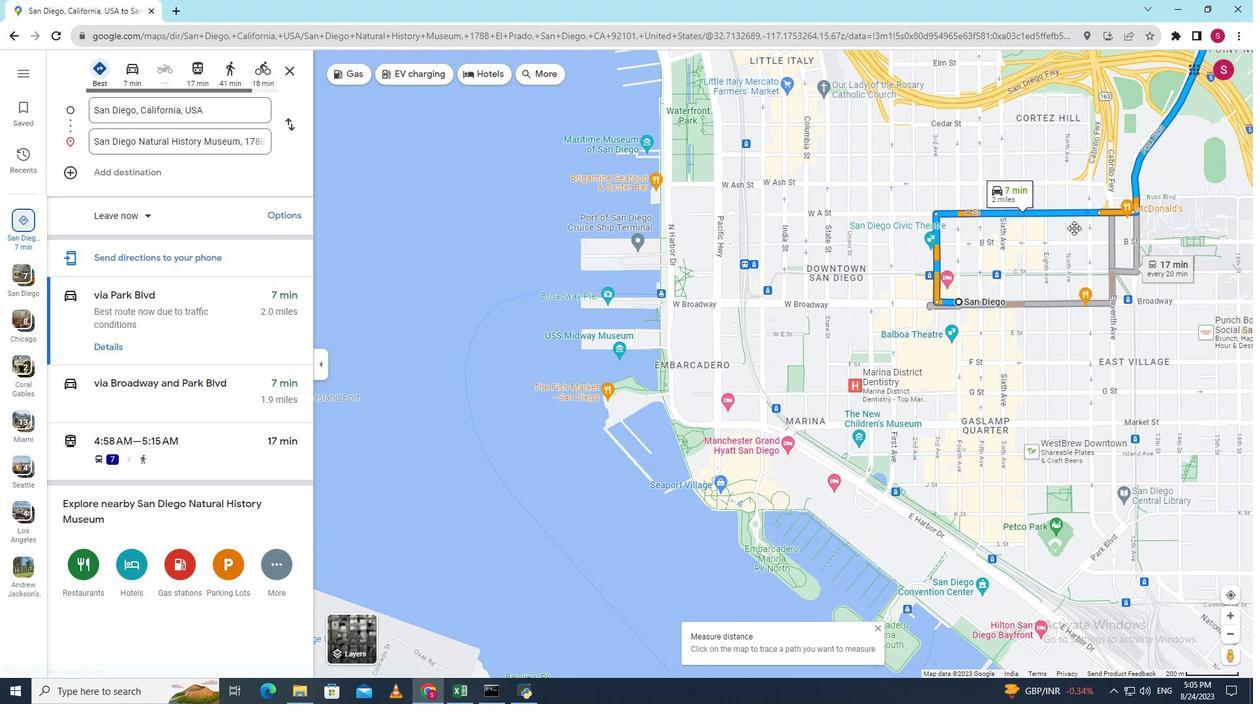 
Action: Mouse moved to (927, 140)
Screenshot: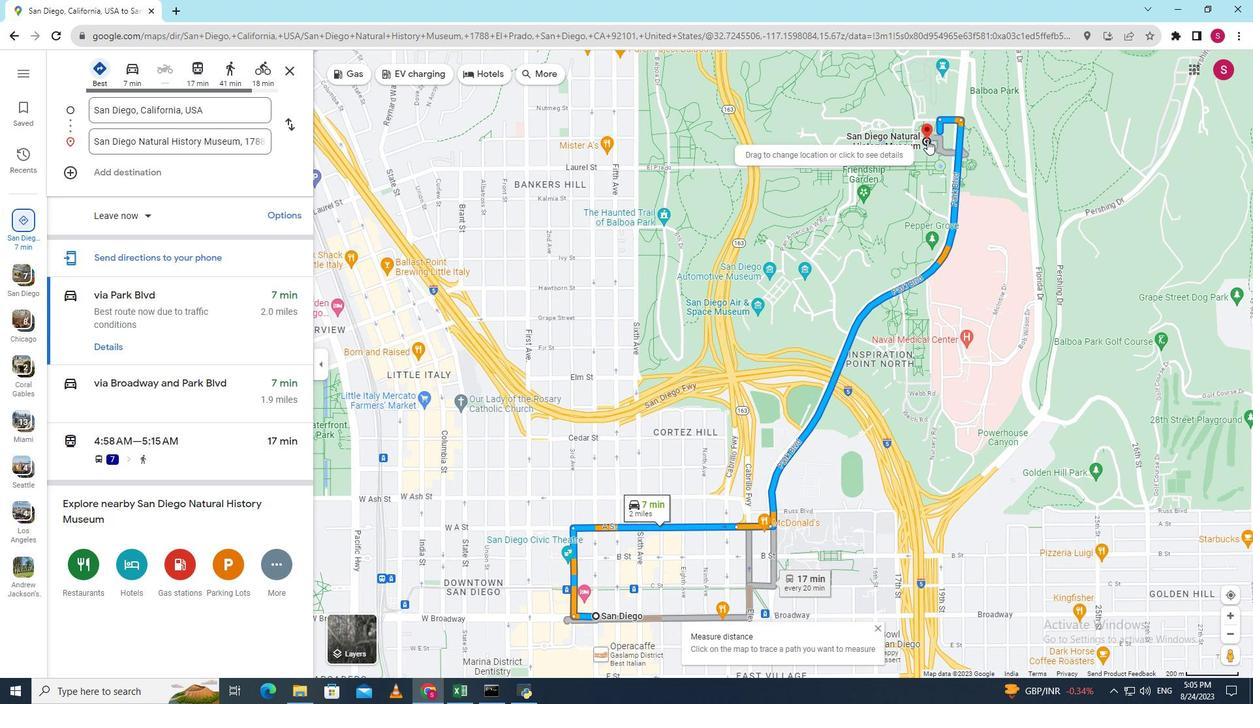 
Action: Mouse pressed right at (927, 140)
Screenshot: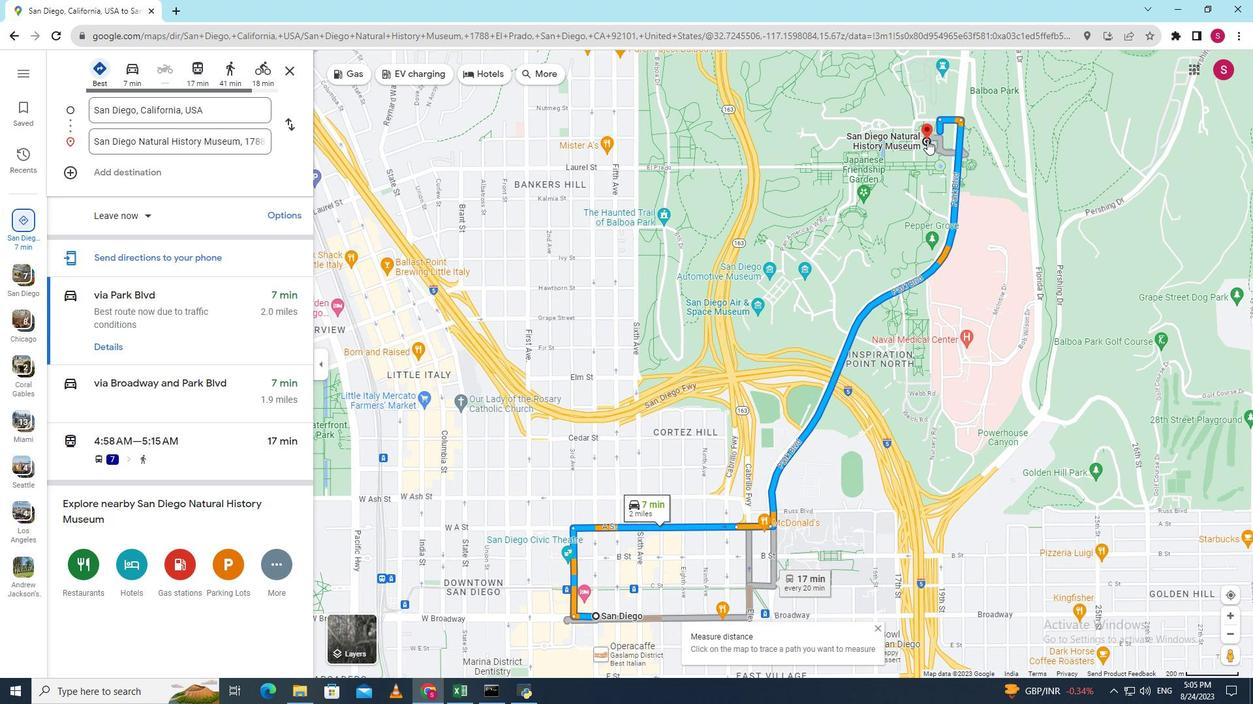 
Action: Mouse moved to (964, 236)
Screenshot: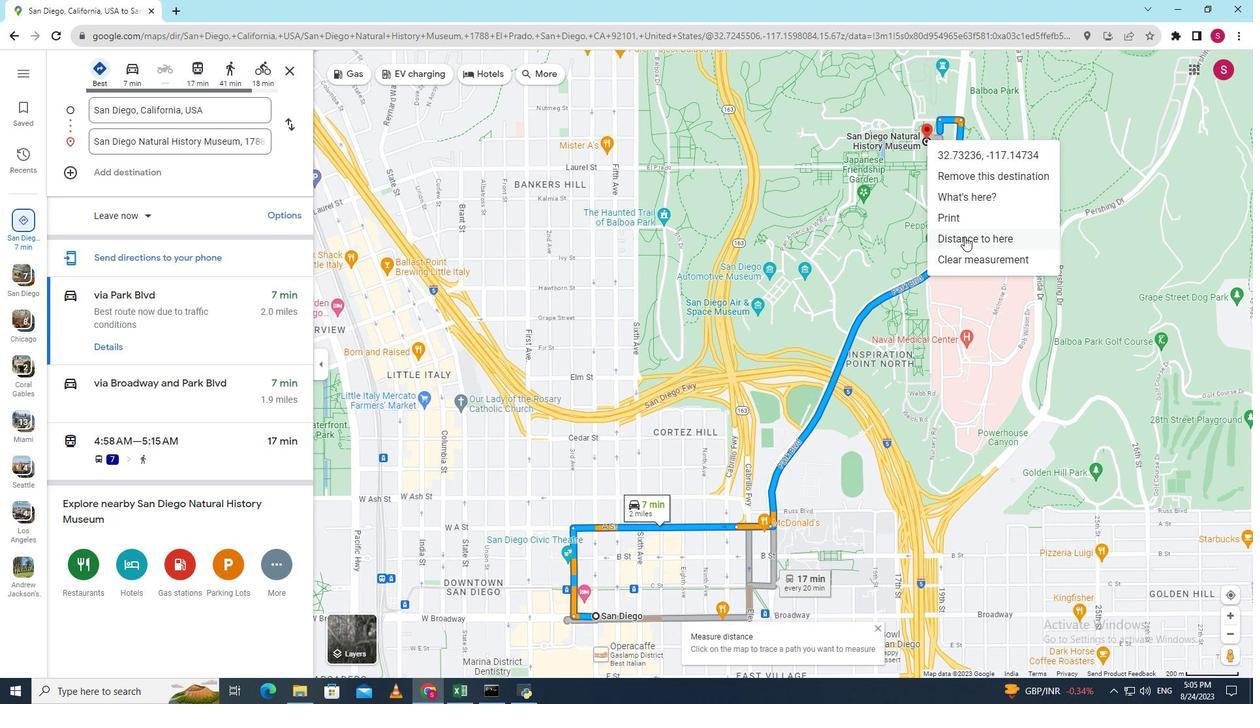 
Action: Mouse pressed left at (964, 236)
Screenshot: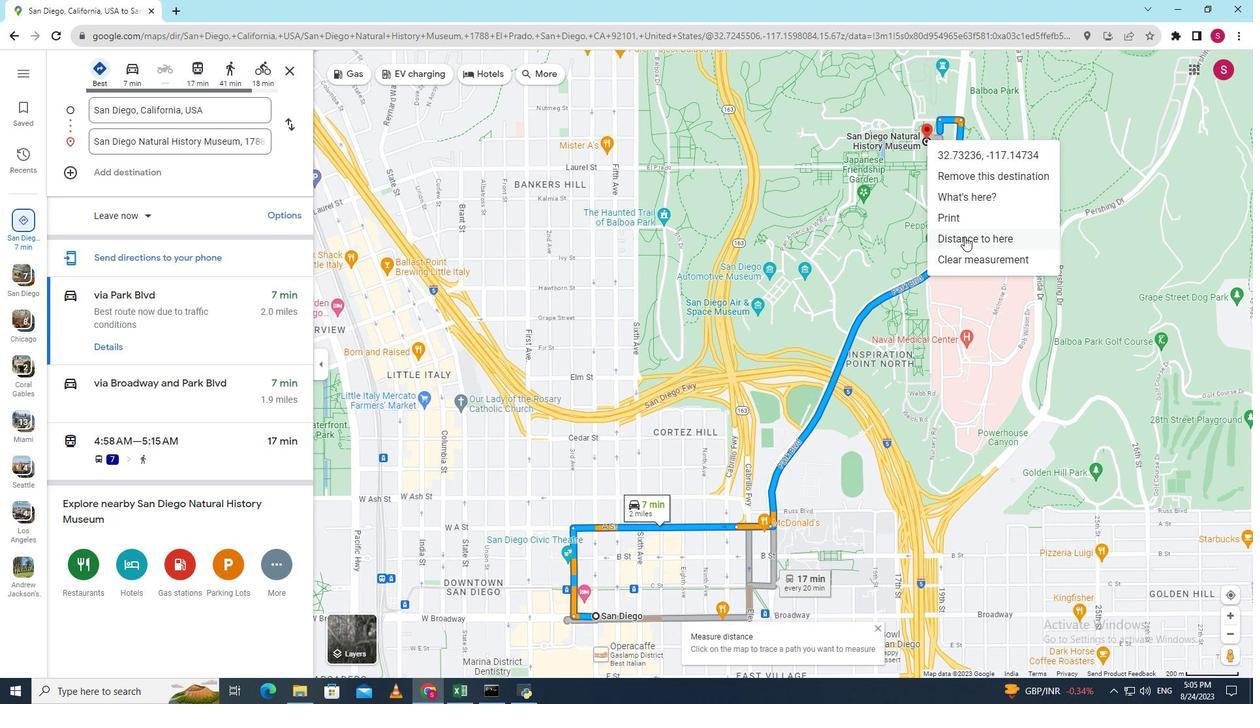 
Action: Mouse moved to (698, 647)
Screenshot: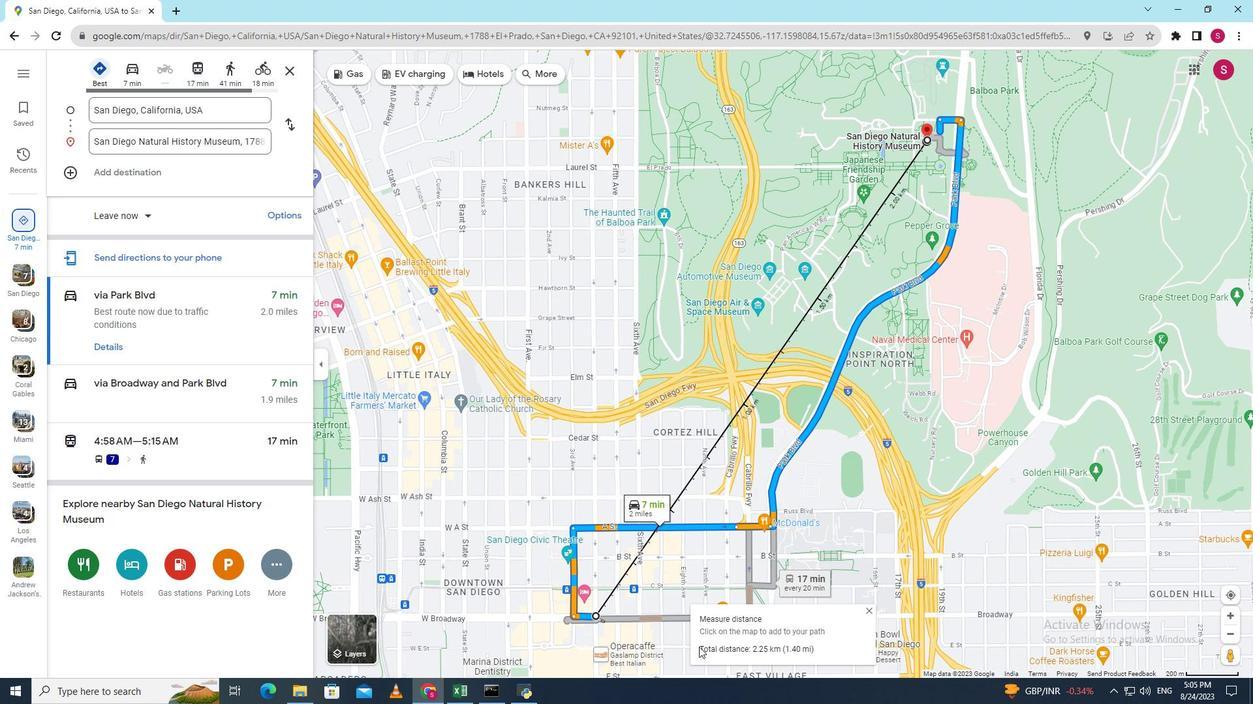 
Action: Mouse pressed left at (698, 647)
Screenshot: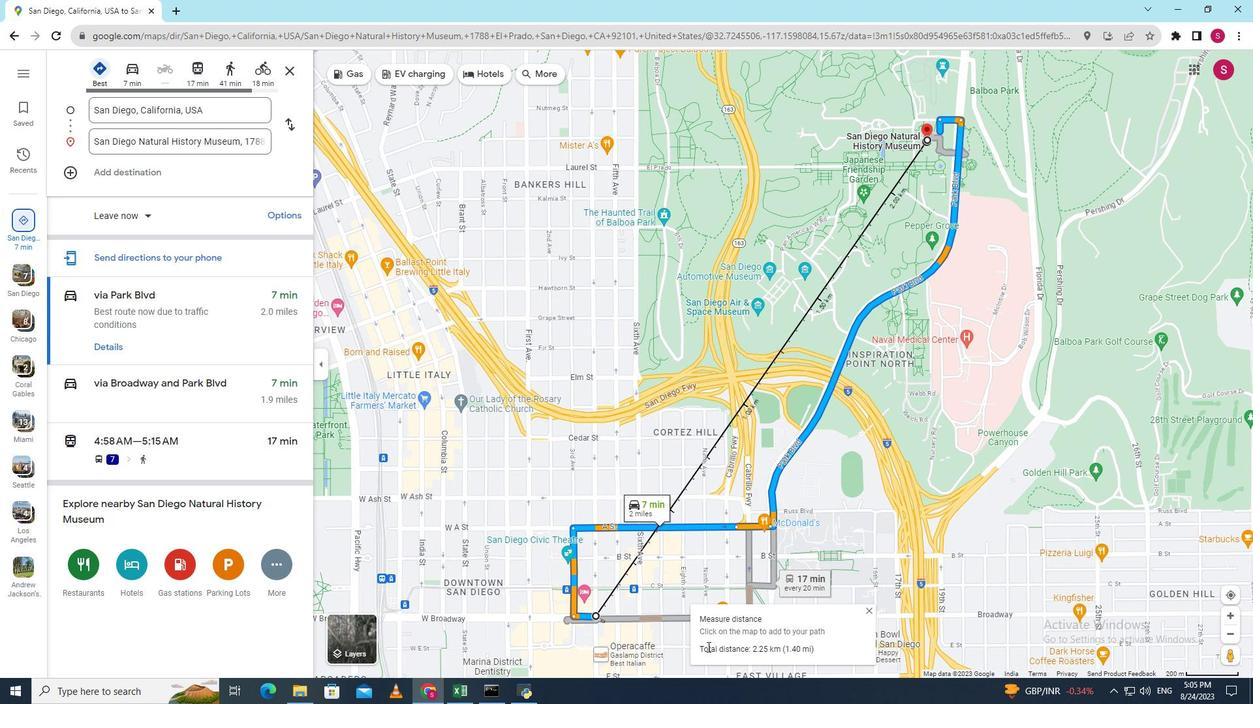 
Action: Mouse moved to (838, 646)
Screenshot: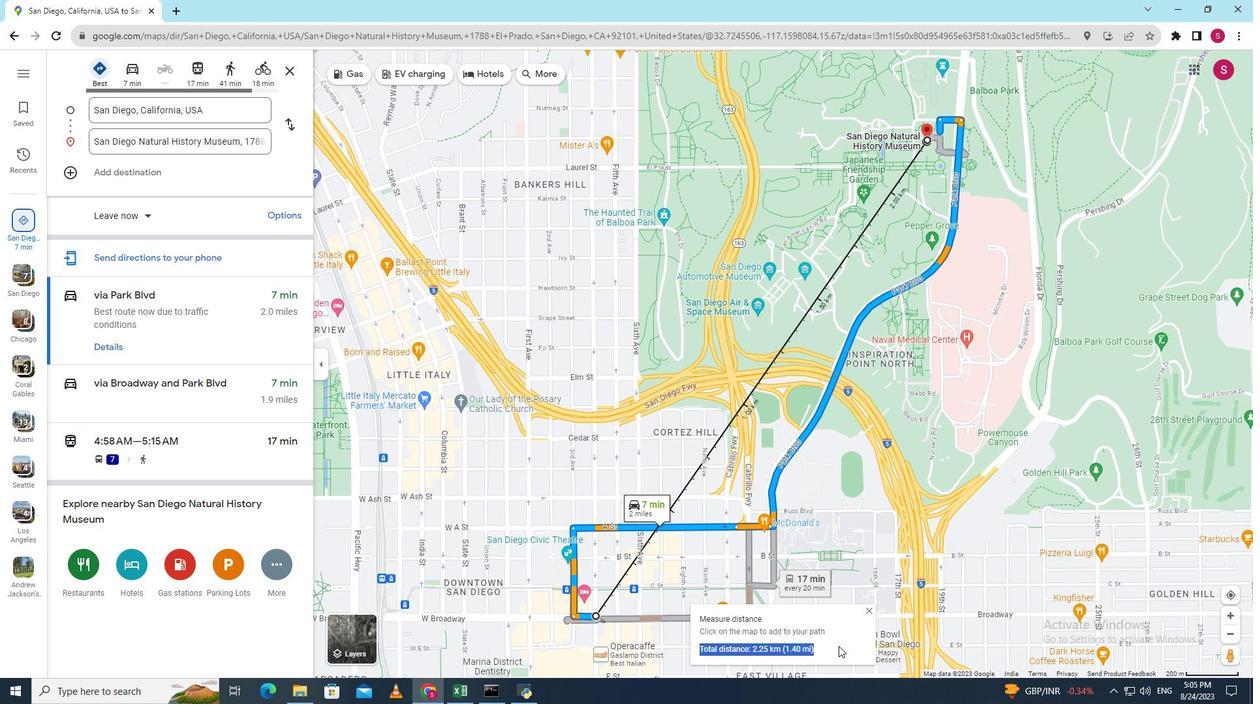 
